 Task: Create a due date automation trigger when advanced on, on the wednesday of the week a card is due add basic assigned only to member @aryan at 11:00 AM.
Action: Mouse moved to (1088, 333)
Screenshot: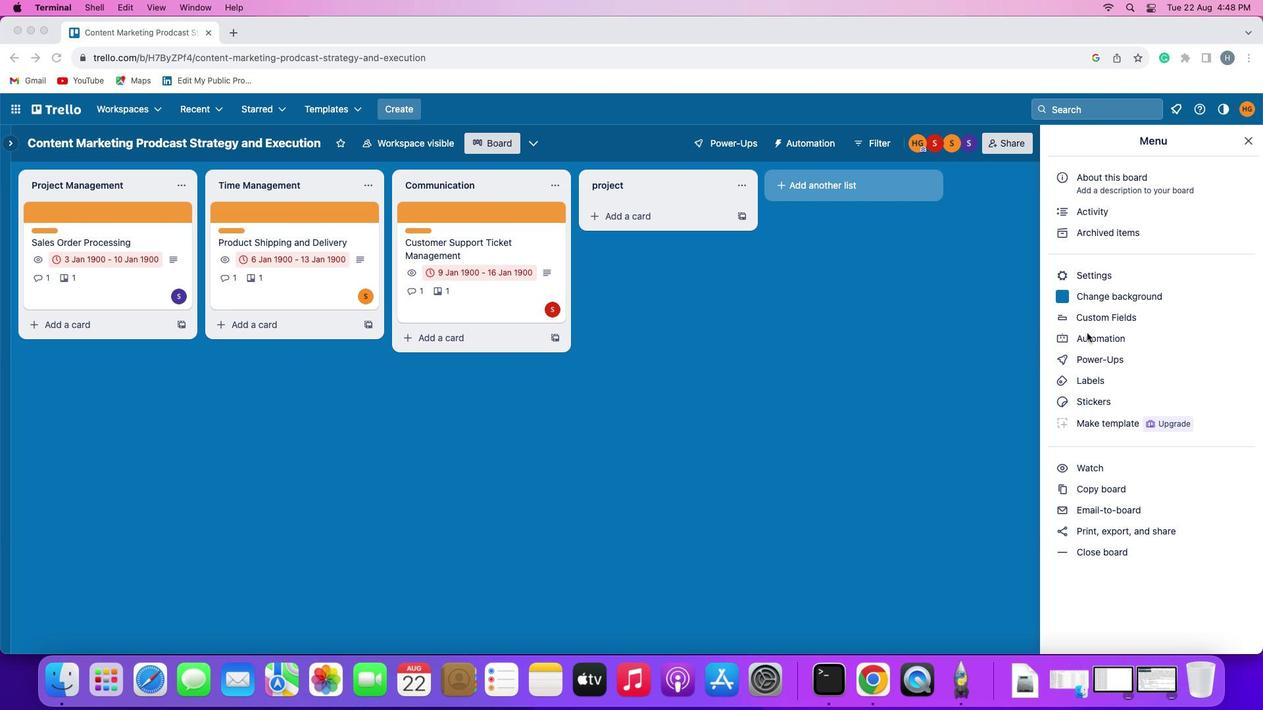 
Action: Mouse pressed left at (1088, 333)
Screenshot: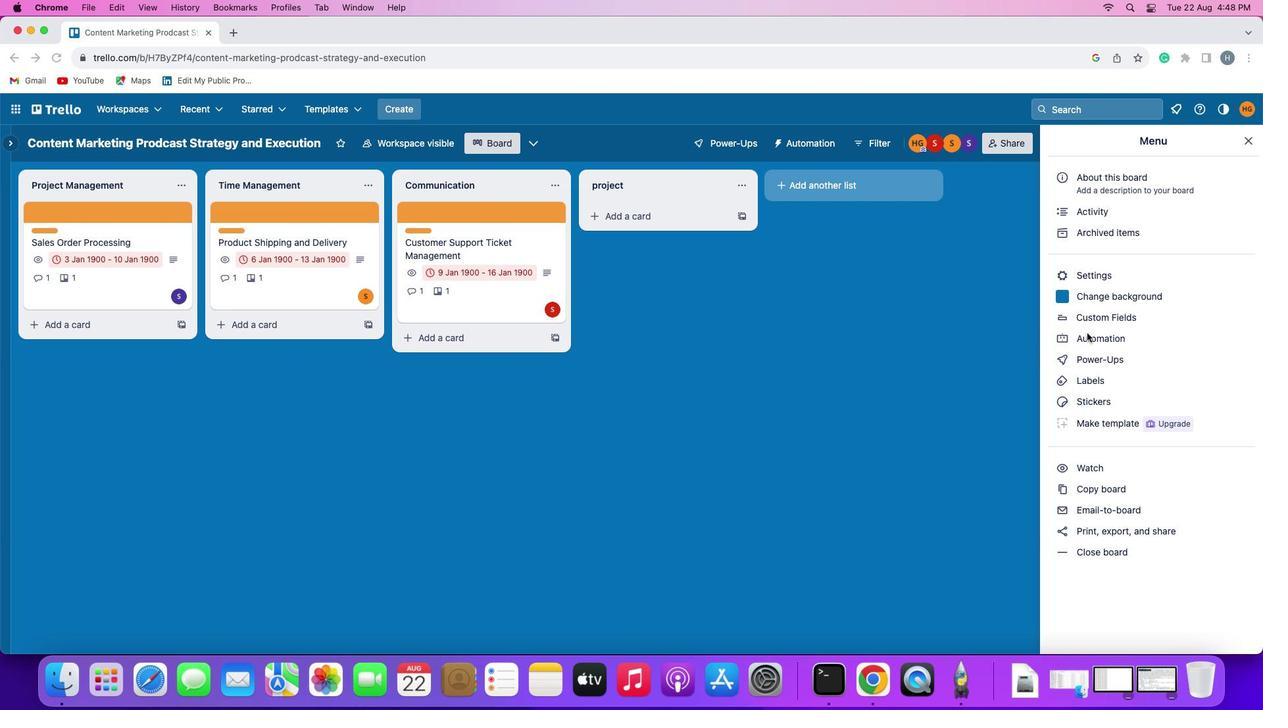 
Action: Mouse pressed left at (1088, 333)
Screenshot: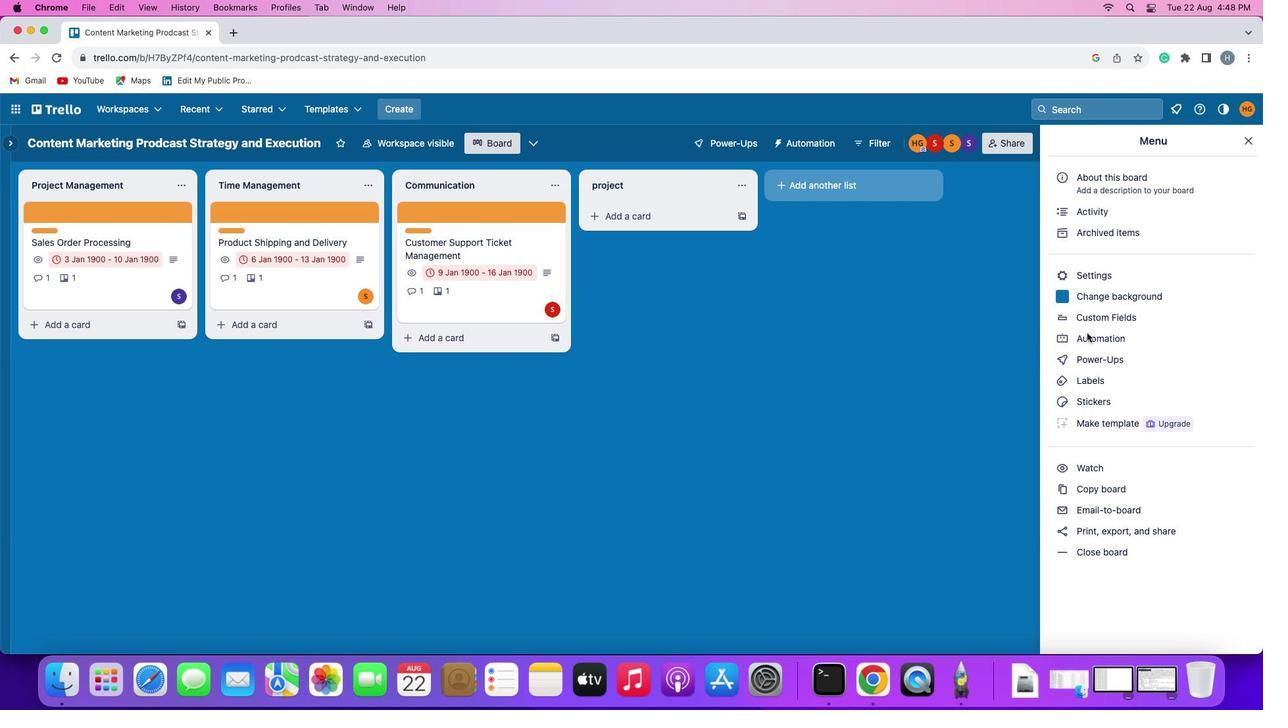 
Action: Mouse moved to (84, 312)
Screenshot: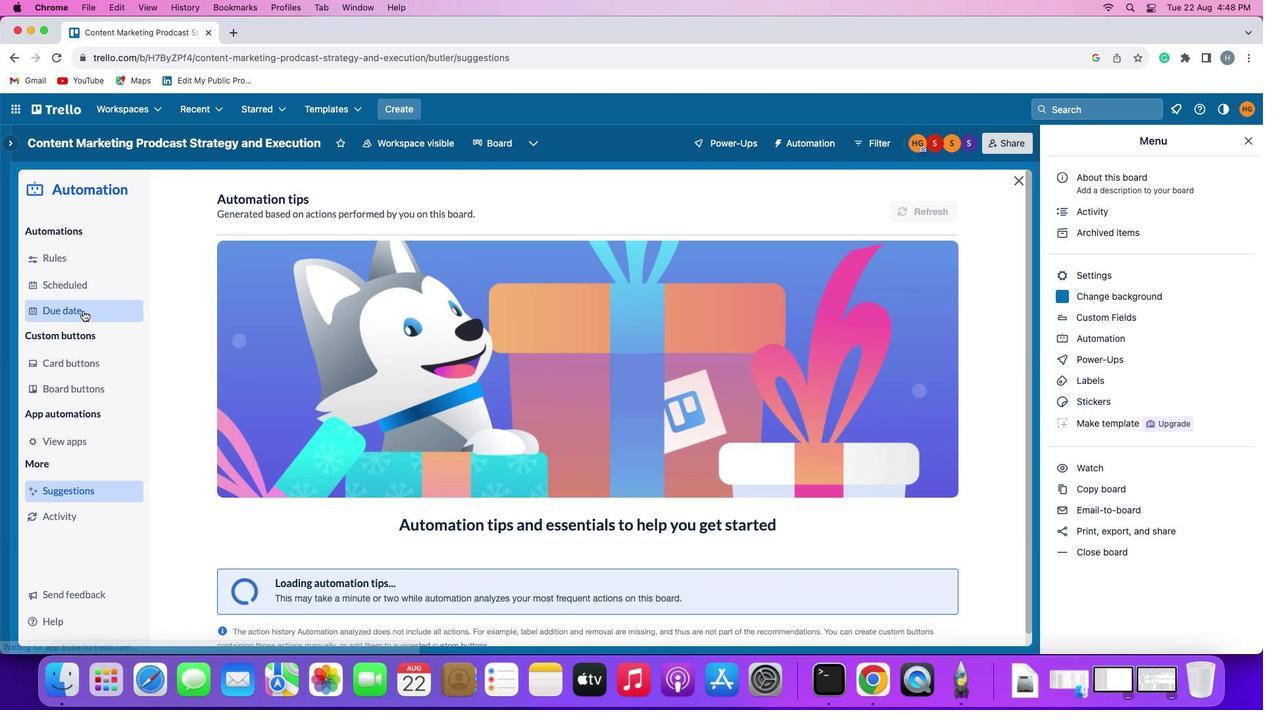 
Action: Mouse pressed left at (84, 312)
Screenshot: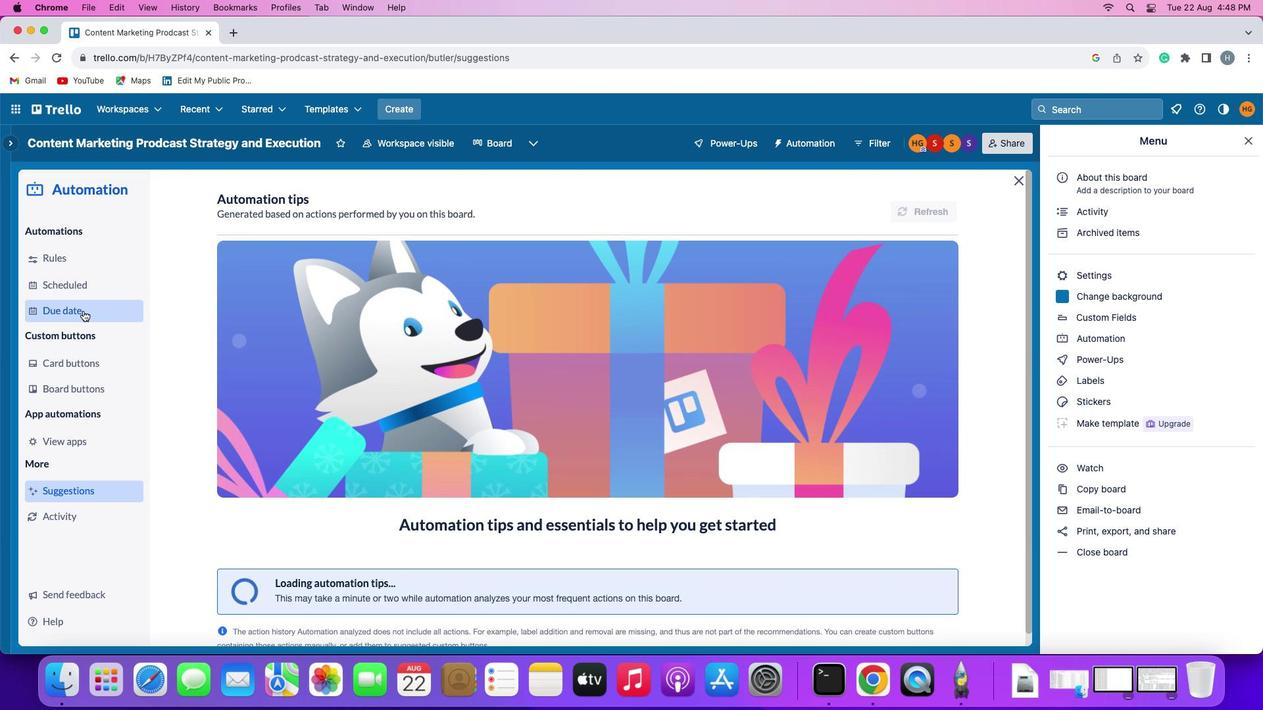 
Action: Mouse moved to (885, 202)
Screenshot: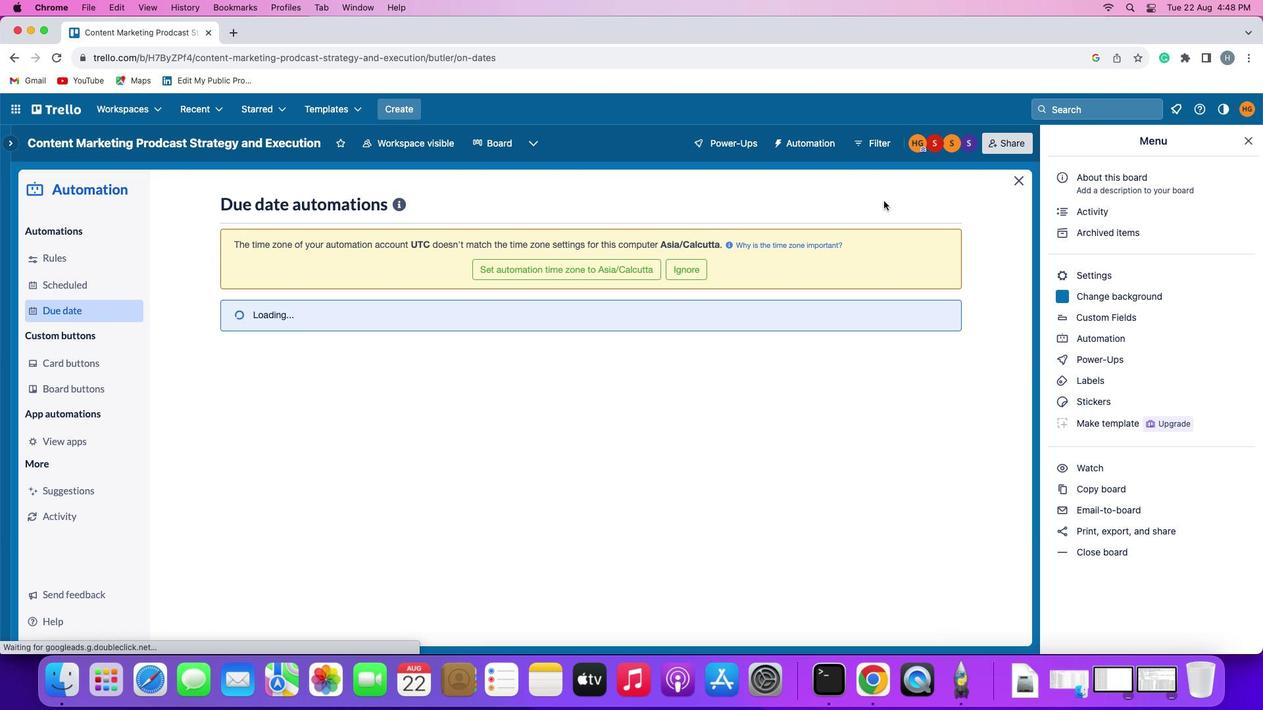 
Action: Mouse pressed left at (885, 202)
Screenshot: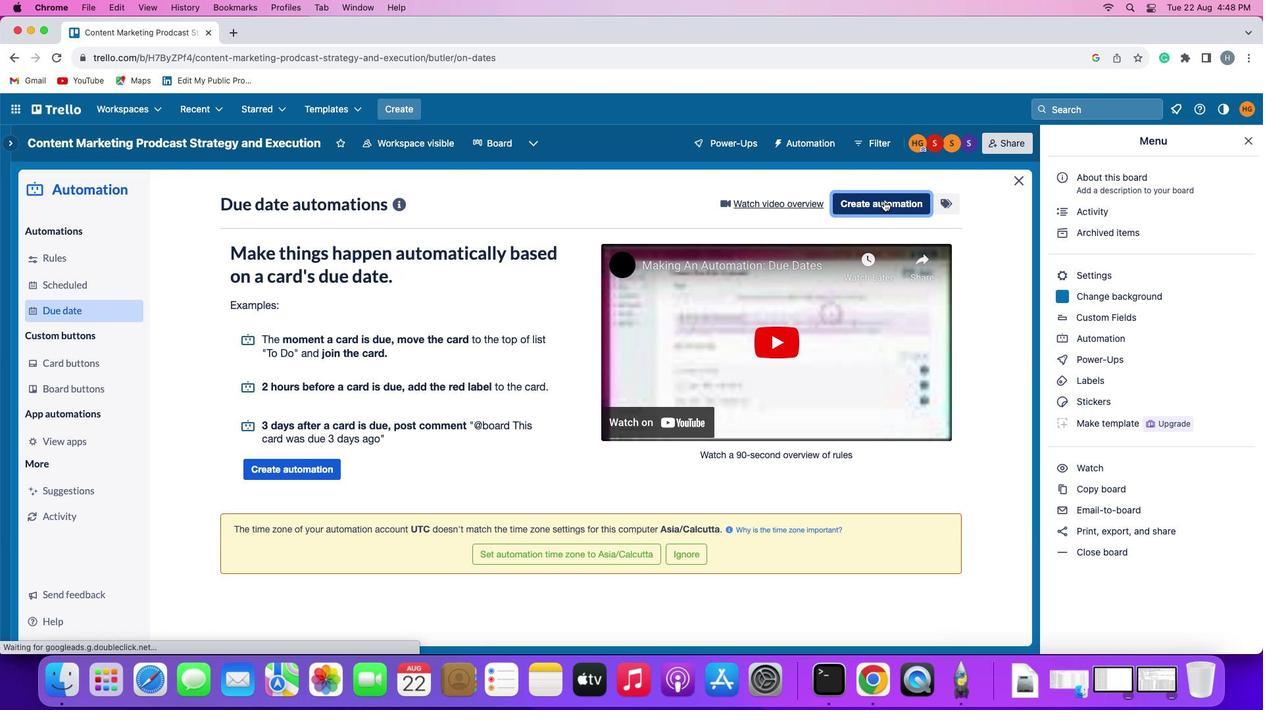 
Action: Mouse moved to (244, 330)
Screenshot: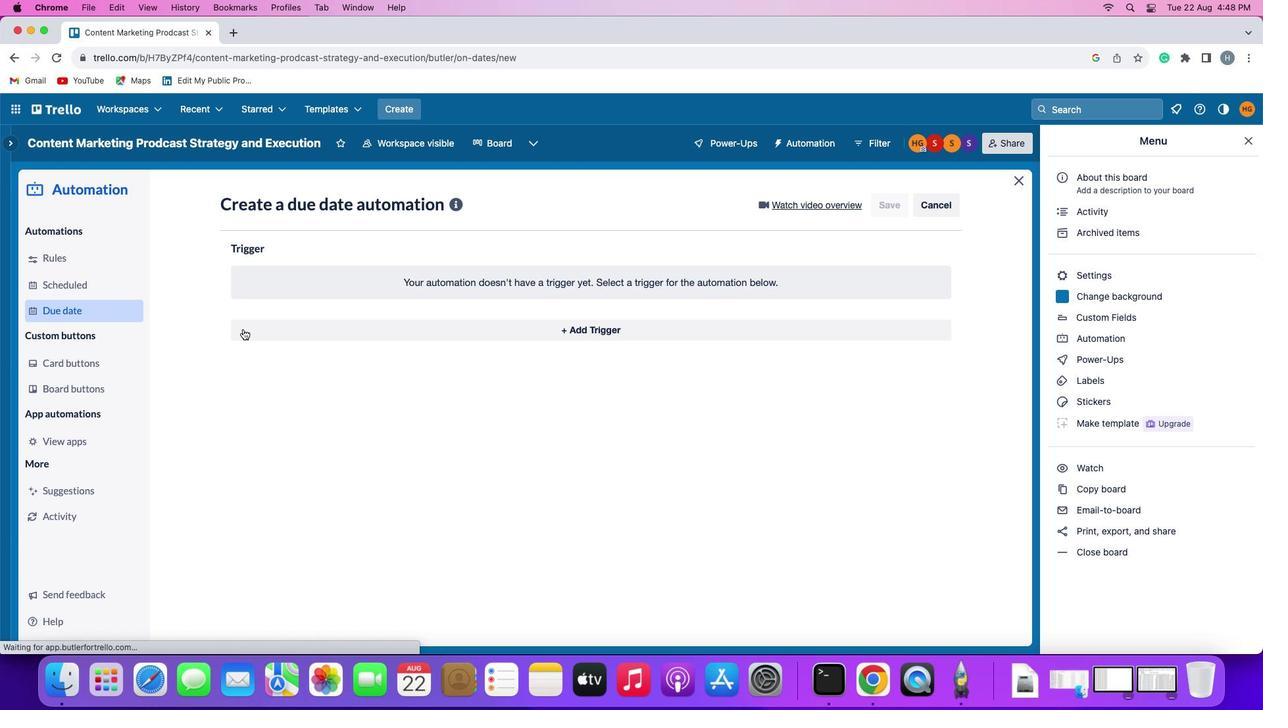
Action: Mouse pressed left at (244, 330)
Screenshot: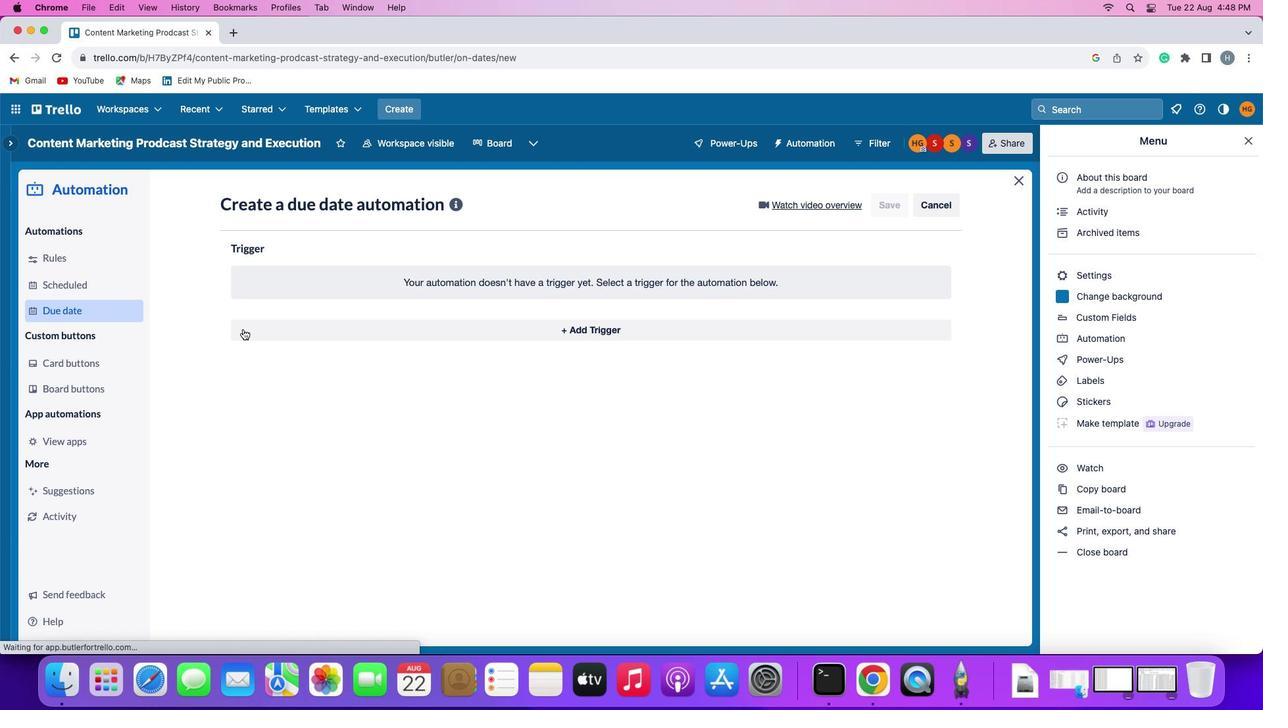 
Action: Mouse moved to (281, 568)
Screenshot: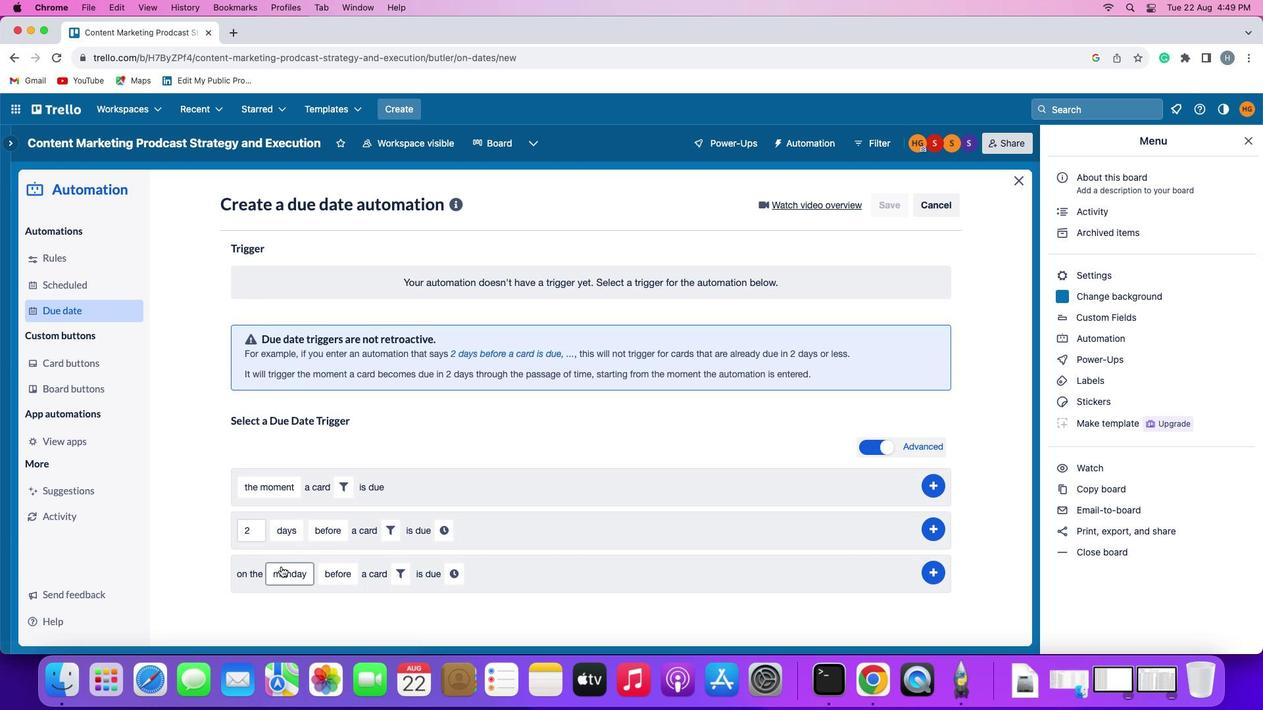 
Action: Mouse pressed left at (281, 568)
Screenshot: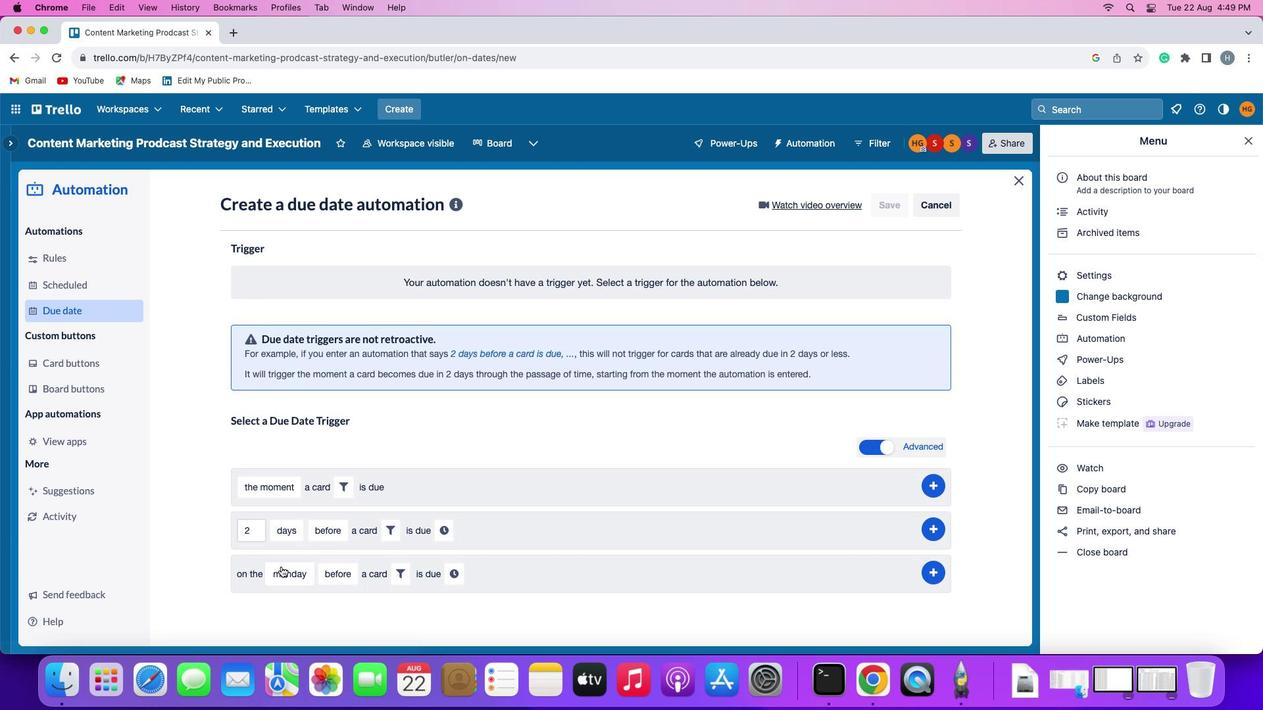 
Action: Mouse moved to (315, 452)
Screenshot: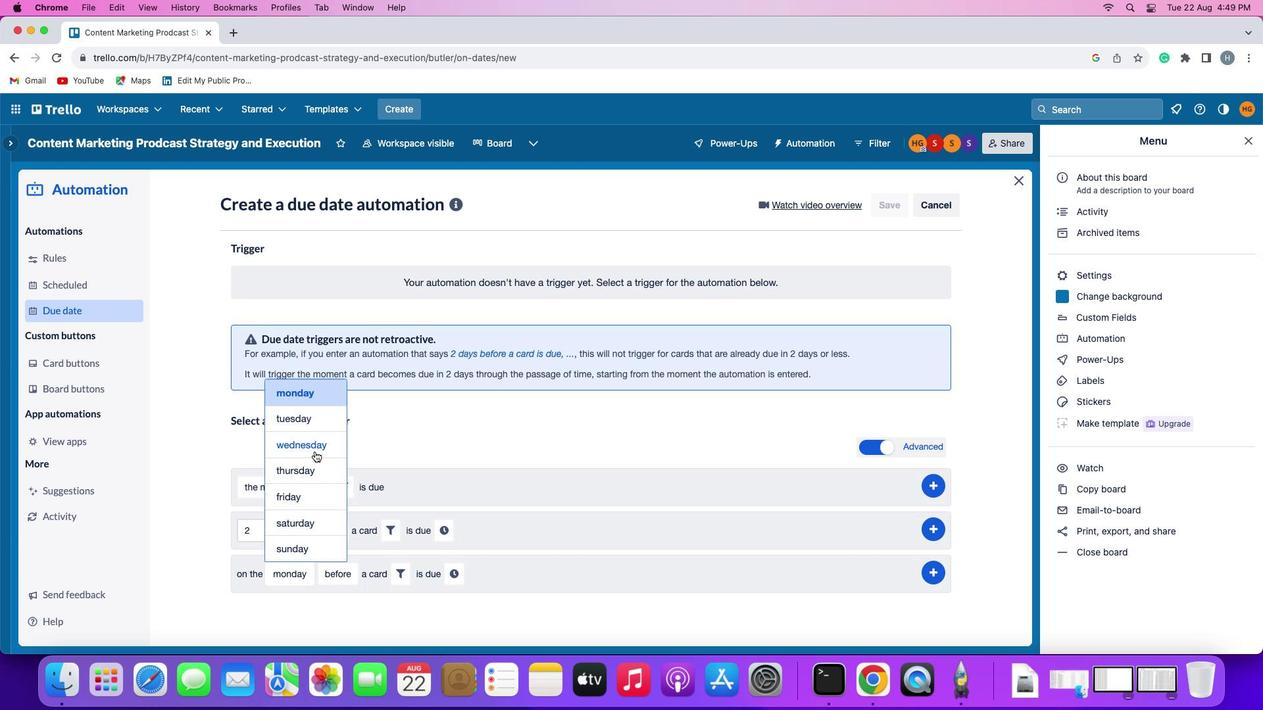 
Action: Mouse pressed left at (315, 452)
Screenshot: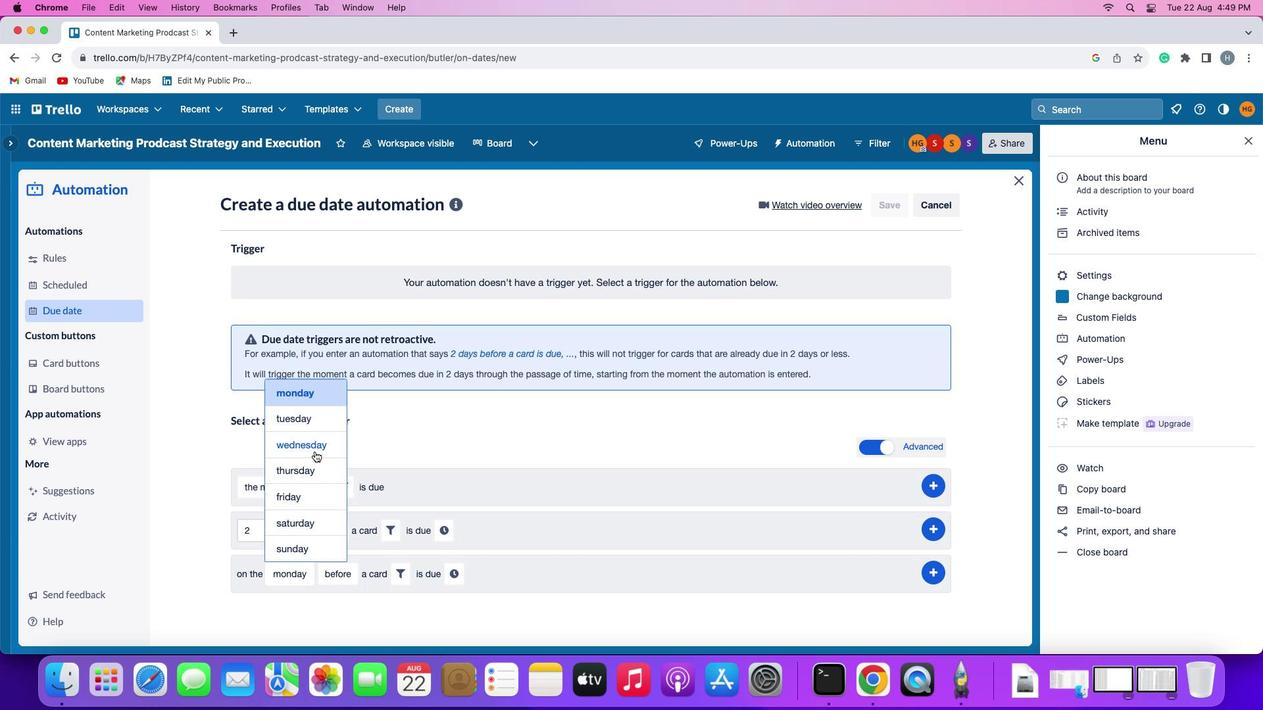 
Action: Mouse moved to (344, 582)
Screenshot: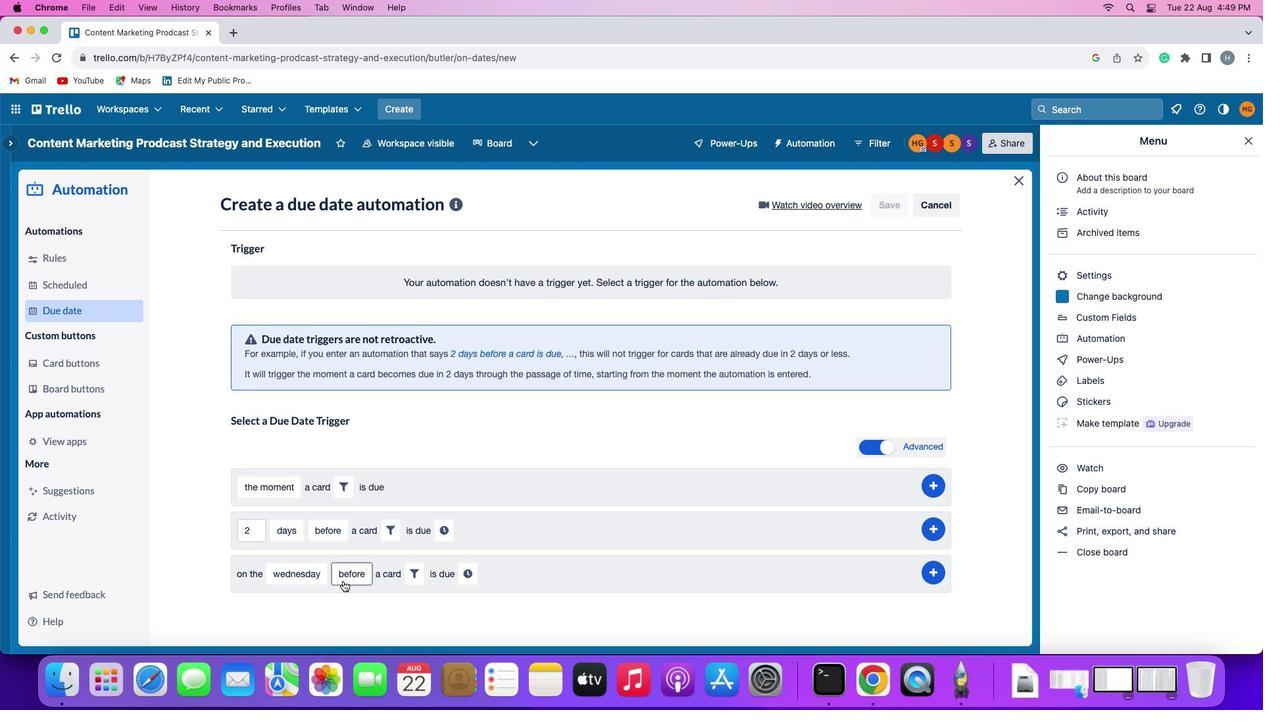 
Action: Mouse pressed left at (344, 582)
Screenshot: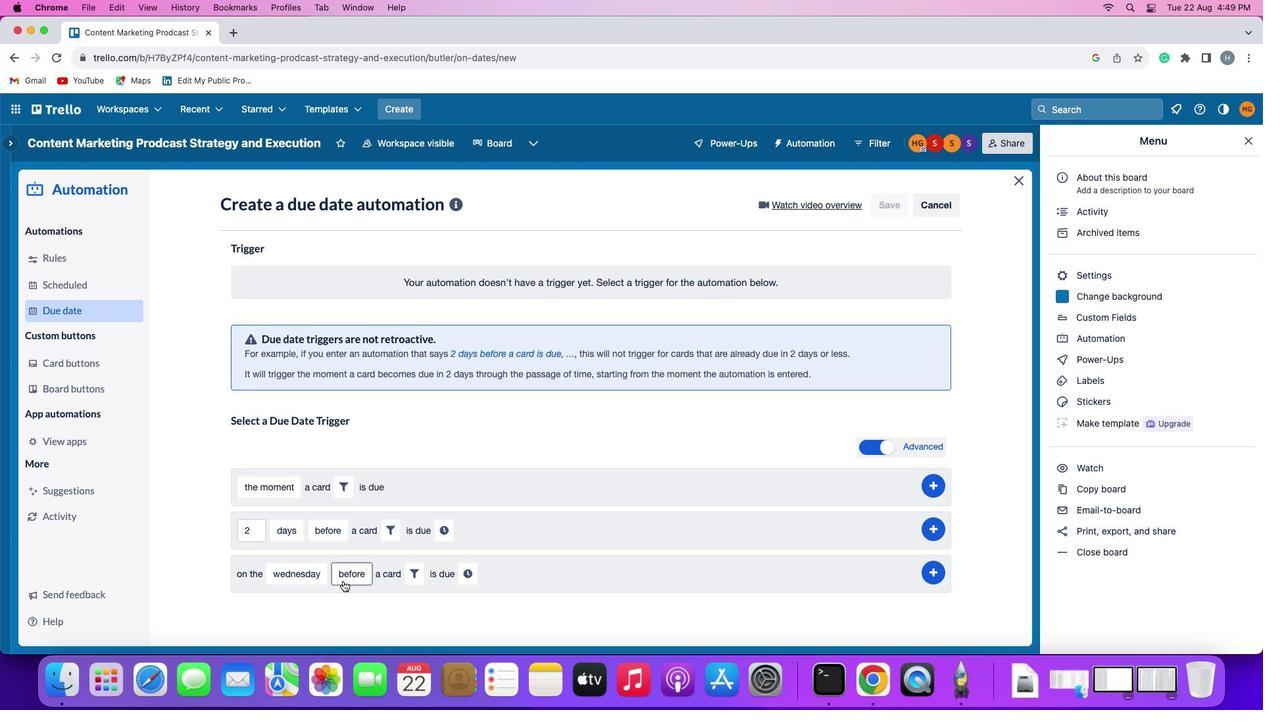 
Action: Mouse moved to (373, 523)
Screenshot: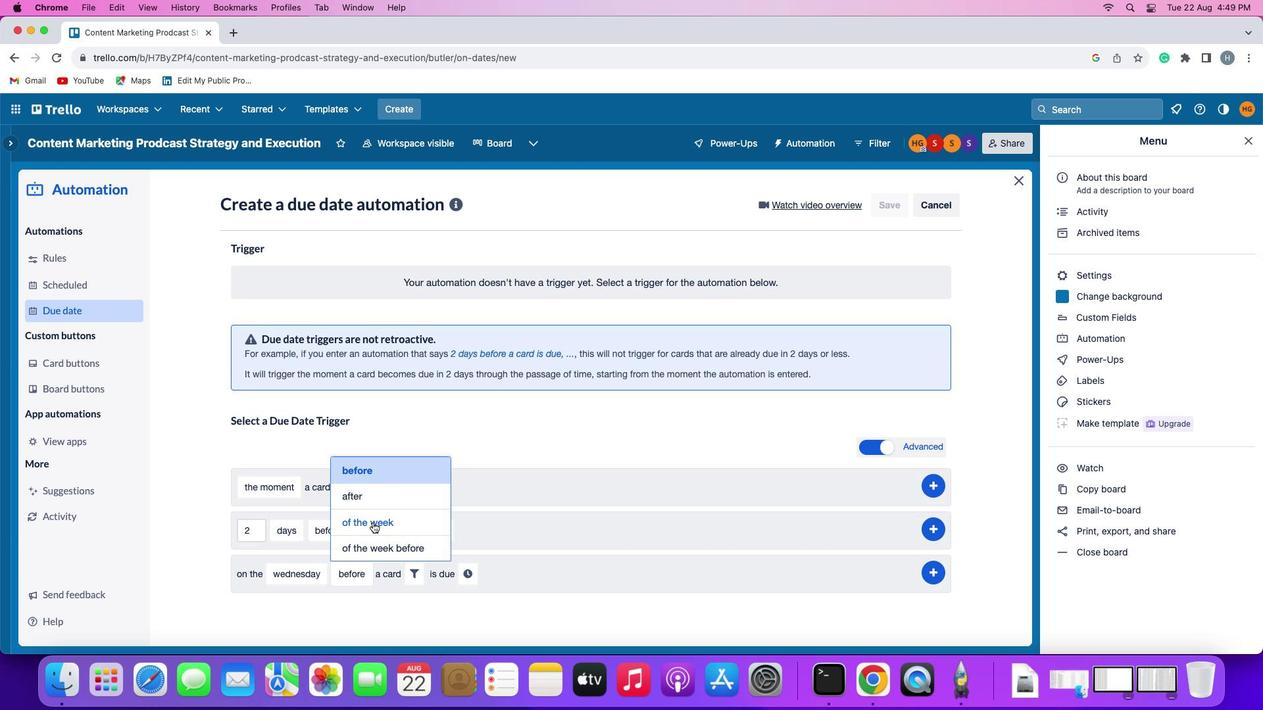 
Action: Mouse pressed left at (373, 523)
Screenshot: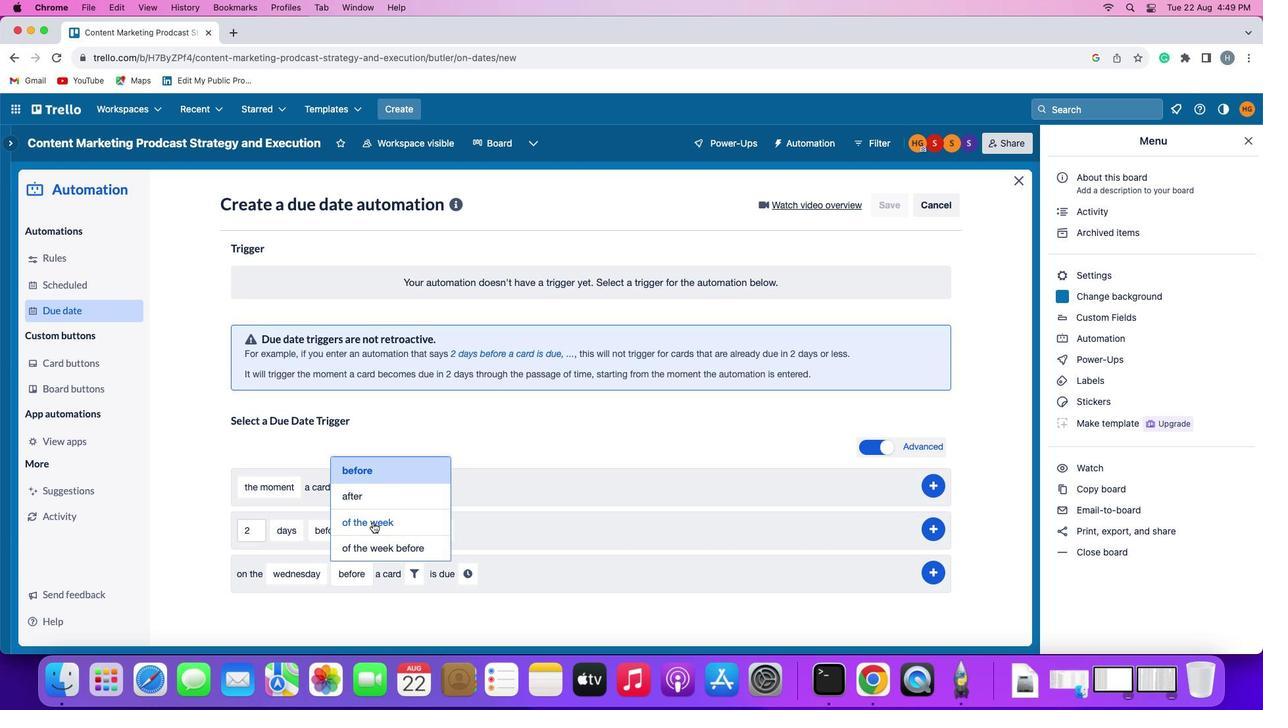 
Action: Mouse moved to (434, 575)
Screenshot: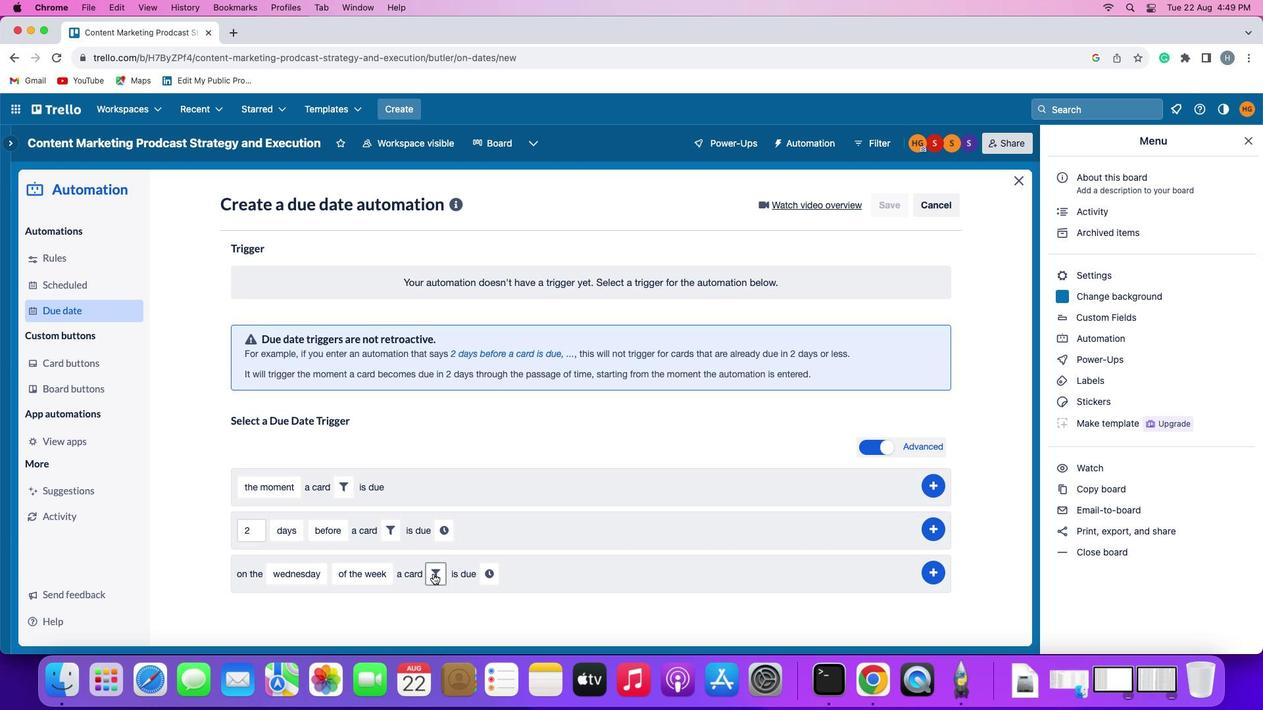 
Action: Mouse pressed left at (434, 575)
Screenshot: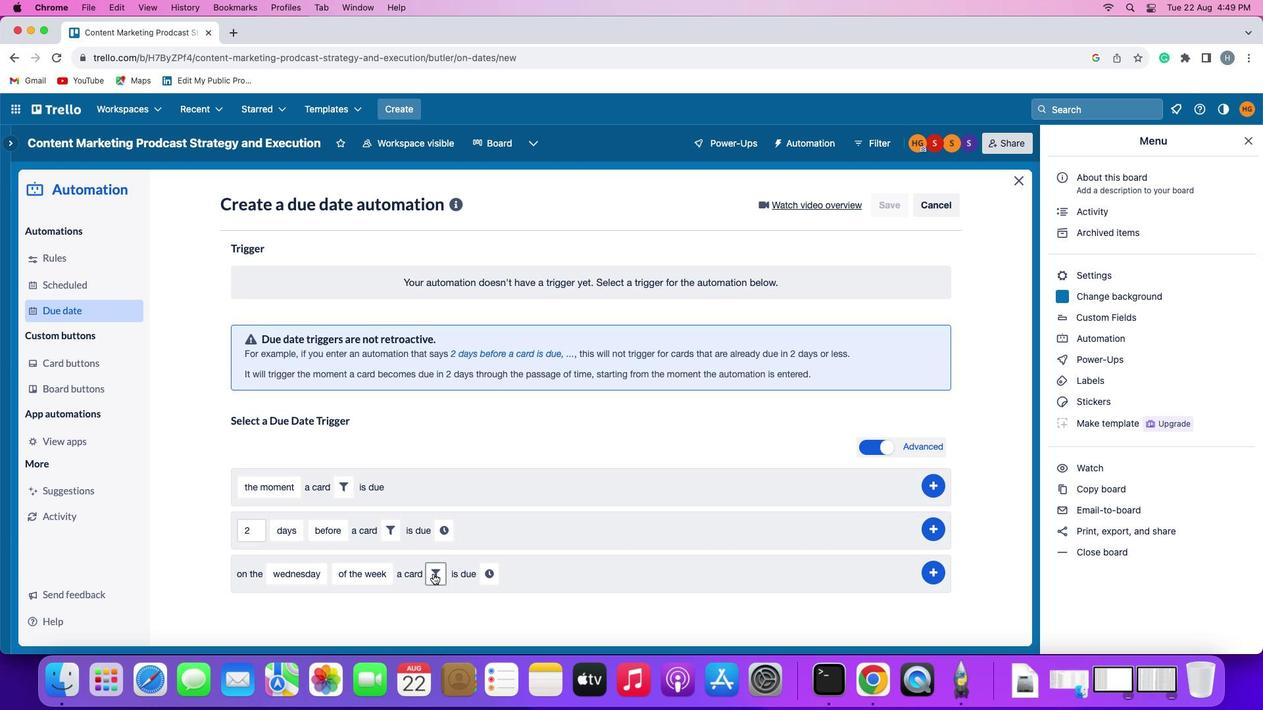 
Action: Mouse moved to (402, 605)
Screenshot: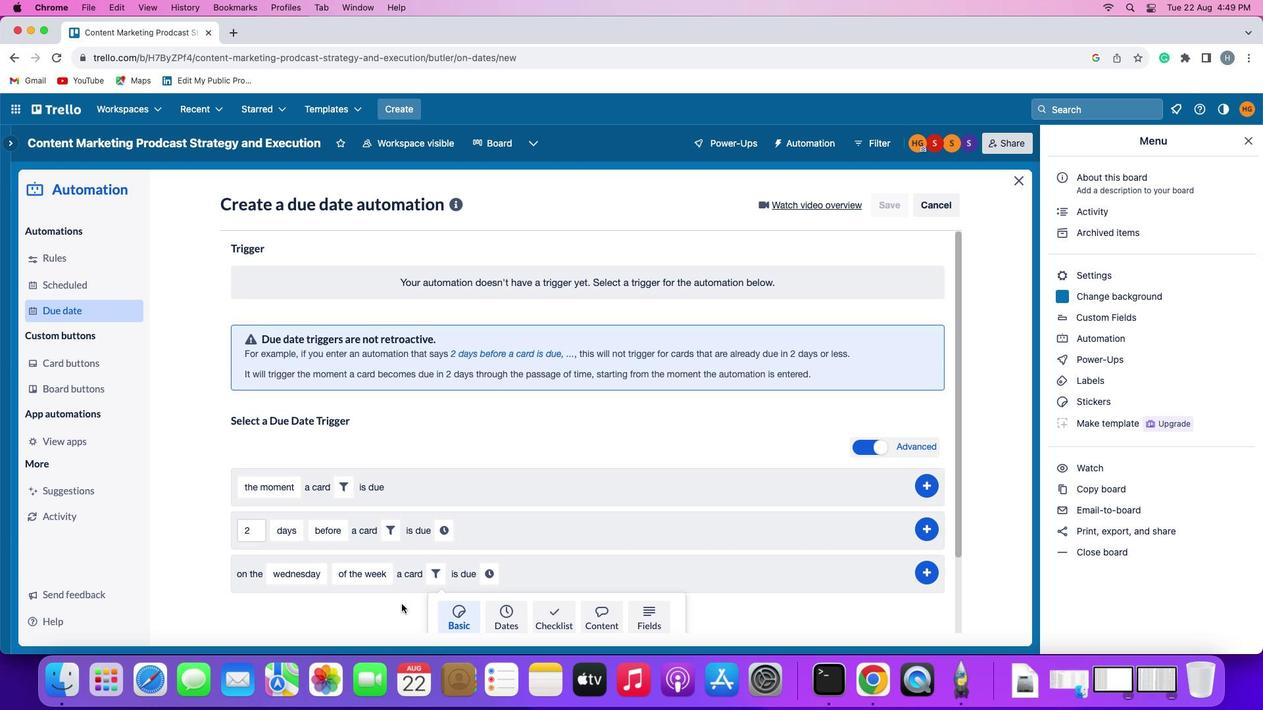 
Action: Mouse scrolled (402, 605) with delta (0, 0)
Screenshot: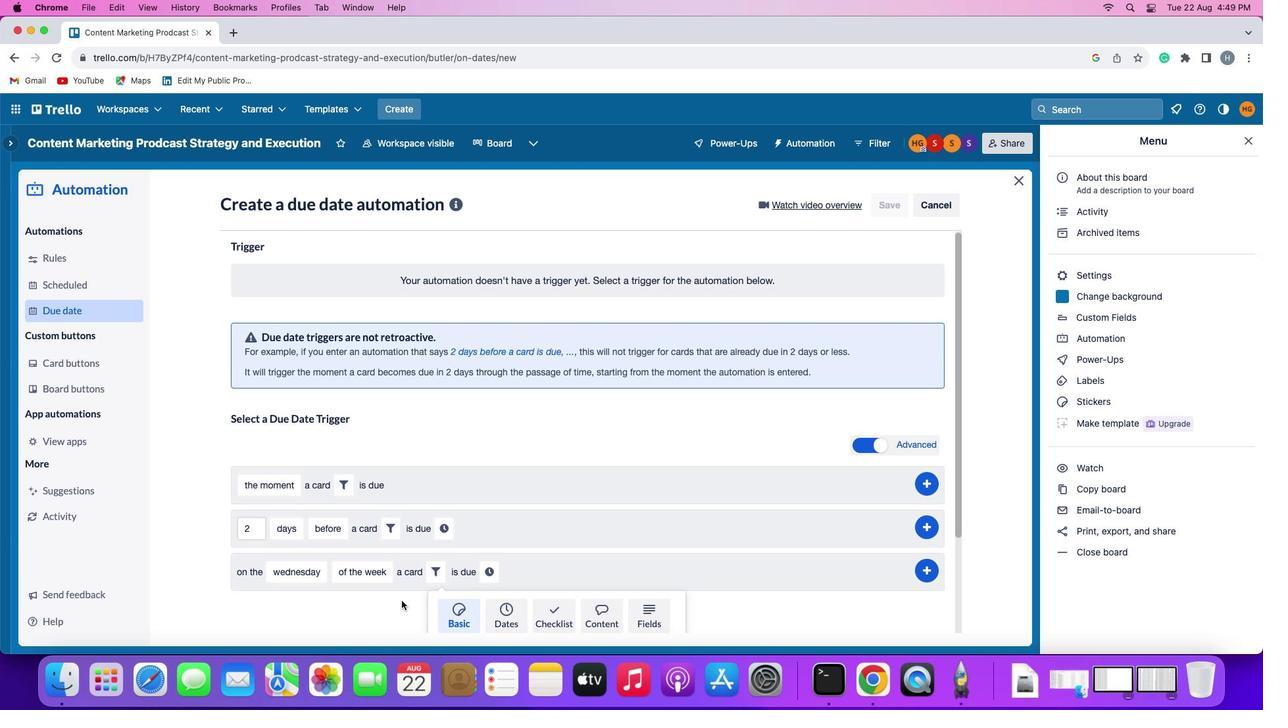 
Action: Mouse scrolled (402, 605) with delta (0, 0)
Screenshot: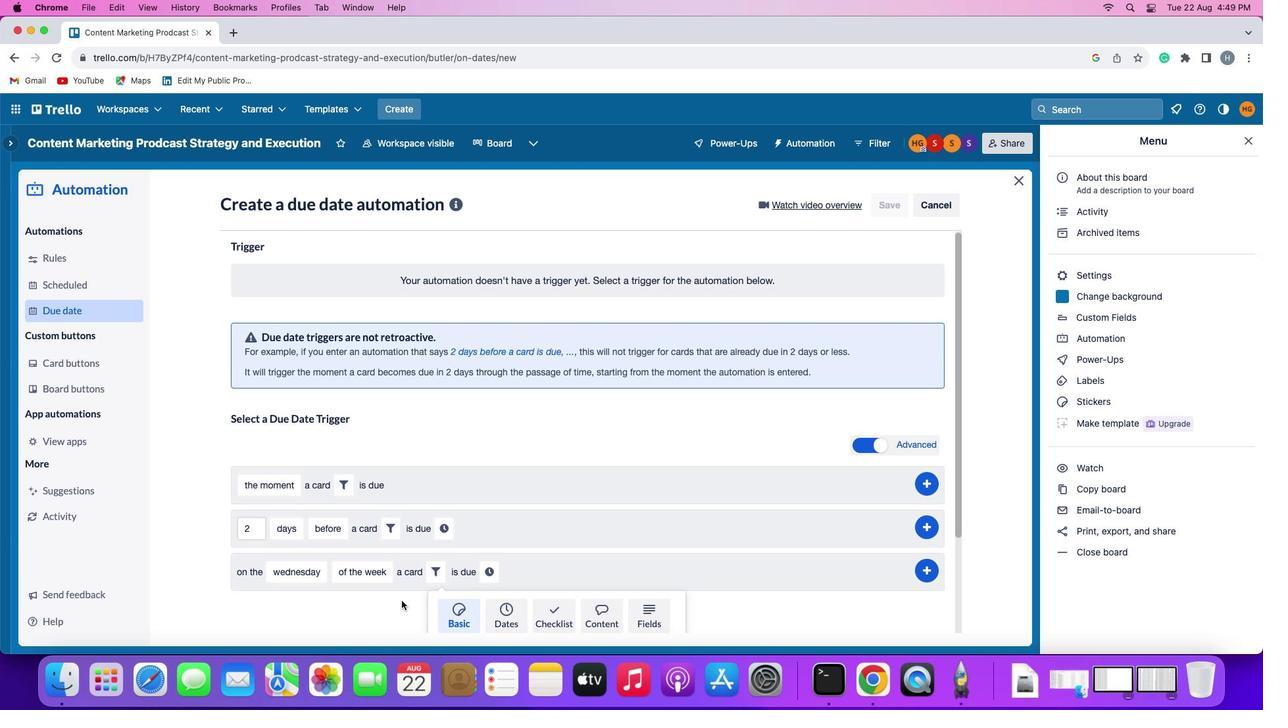 
Action: Mouse scrolled (402, 605) with delta (0, -1)
Screenshot: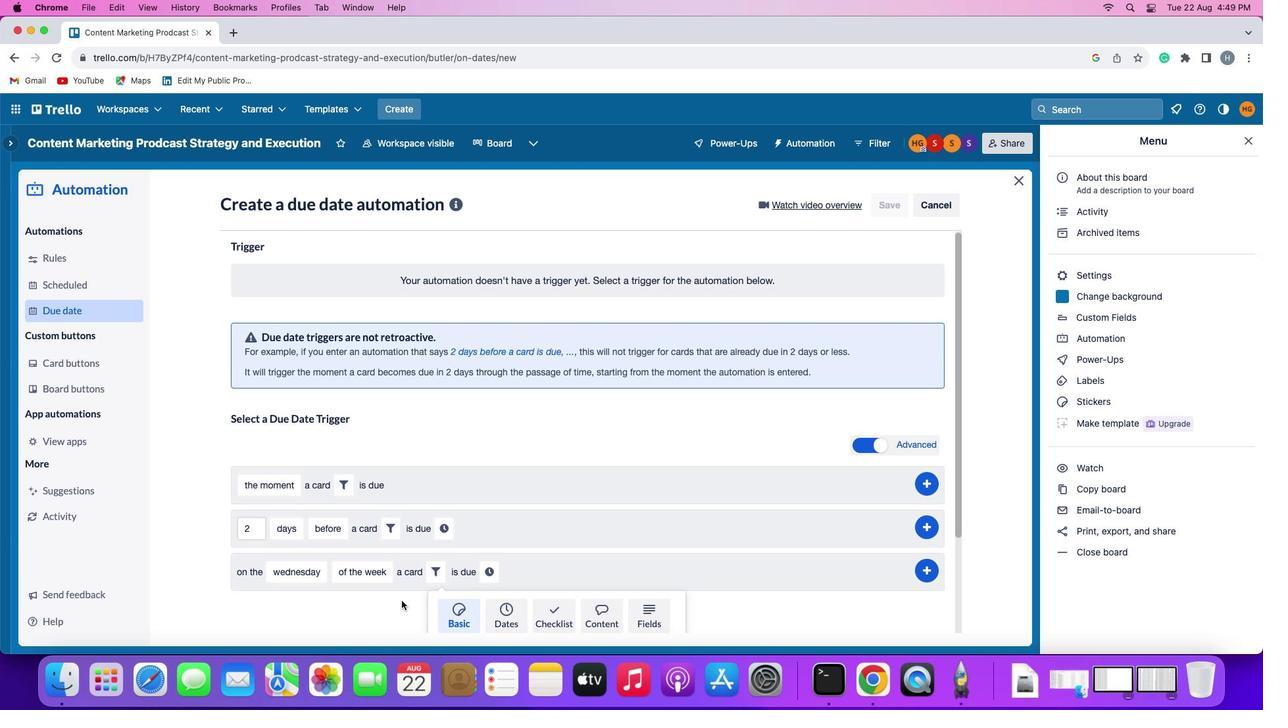 
Action: Mouse scrolled (402, 605) with delta (0, -1)
Screenshot: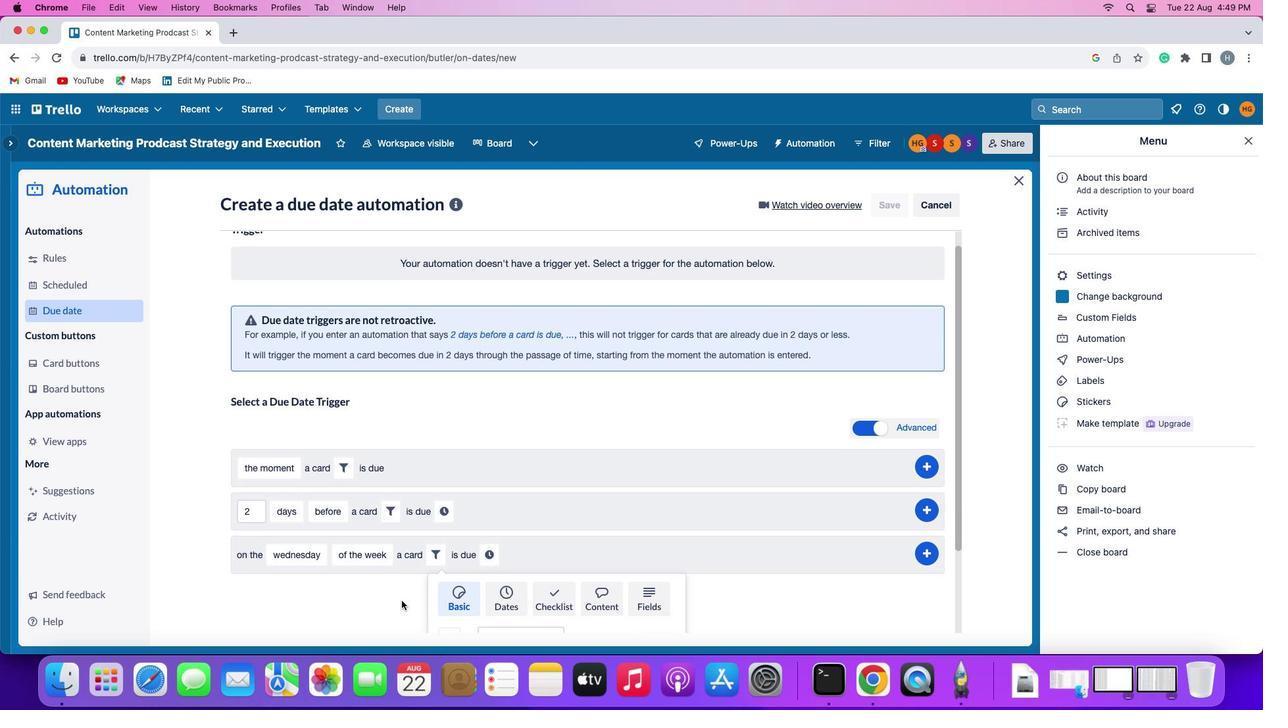 
Action: Mouse moved to (402, 601)
Screenshot: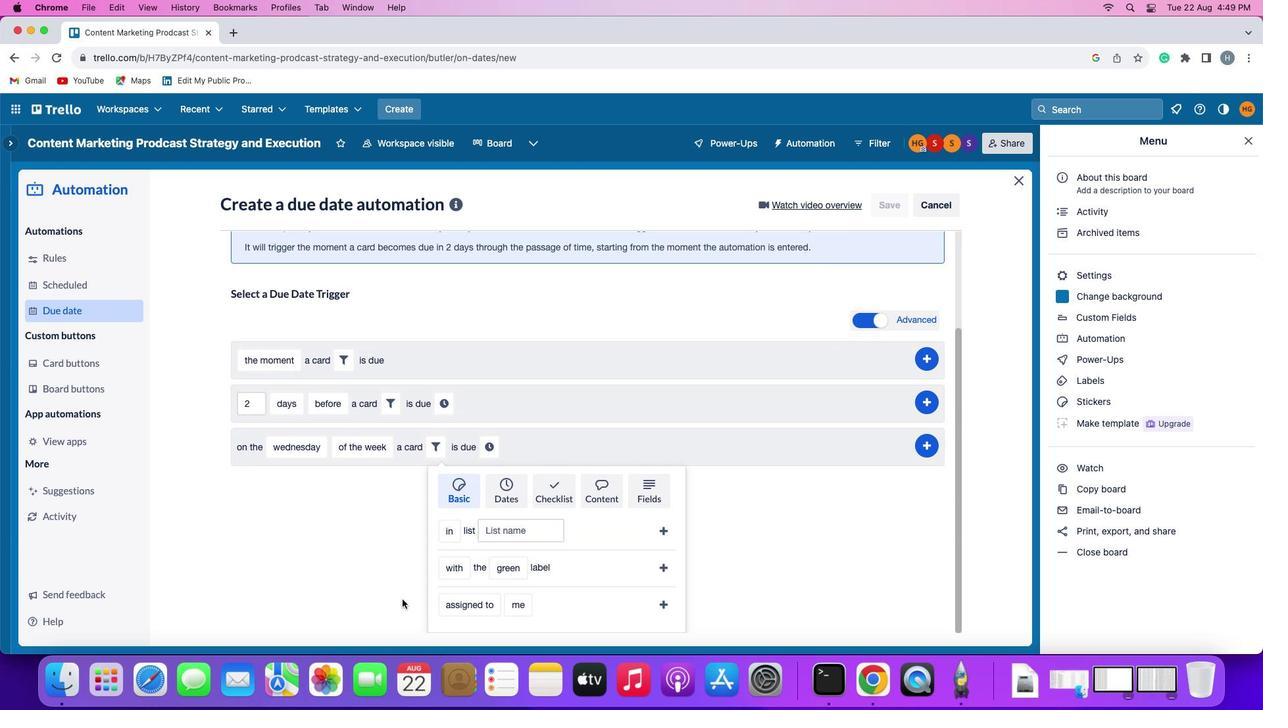 
Action: Mouse scrolled (402, 601) with delta (0, 0)
Screenshot: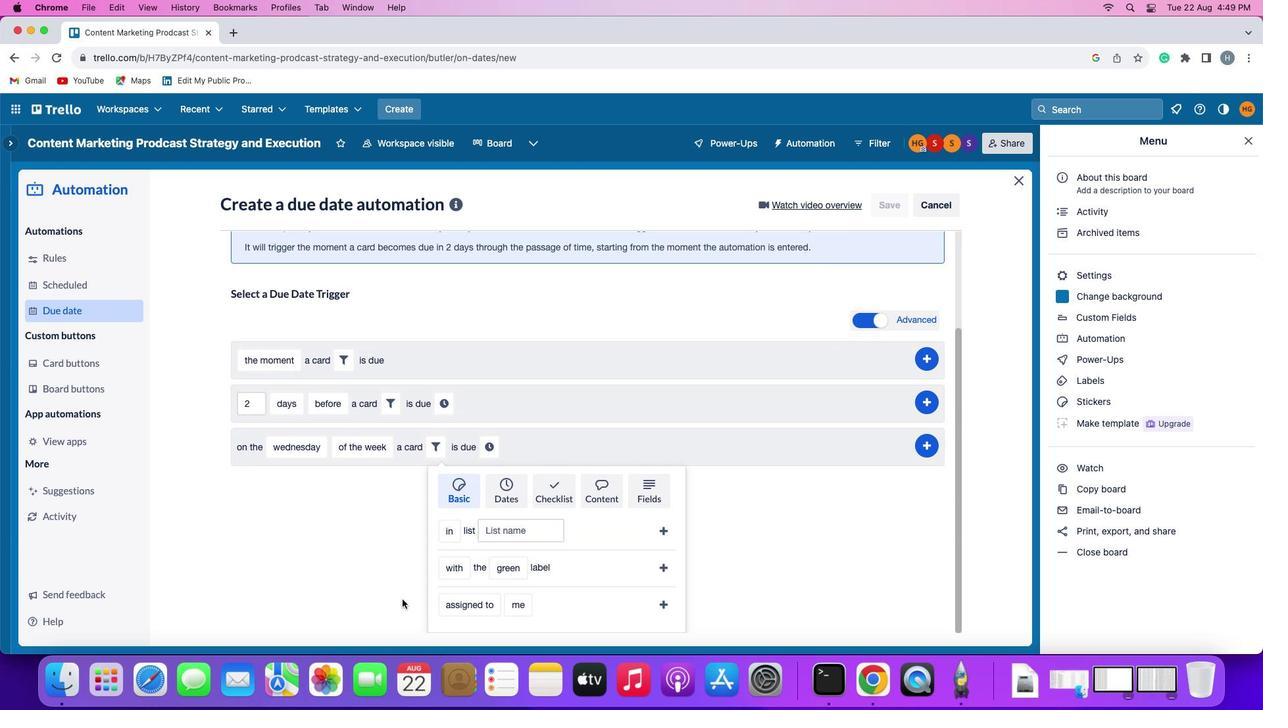 
Action: Mouse scrolled (402, 601) with delta (0, 0)
Screenshot: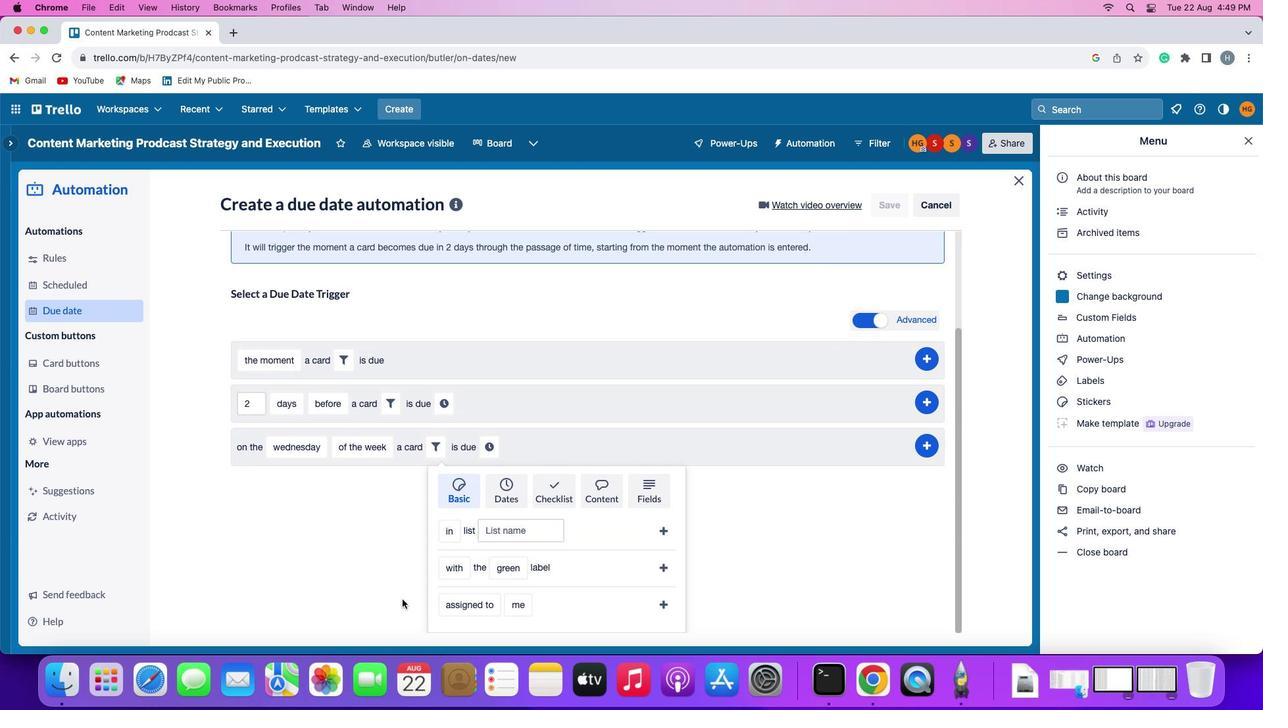 
Action: Mouse scrolled (402, 601) with delta (0, -1)
Screenshot: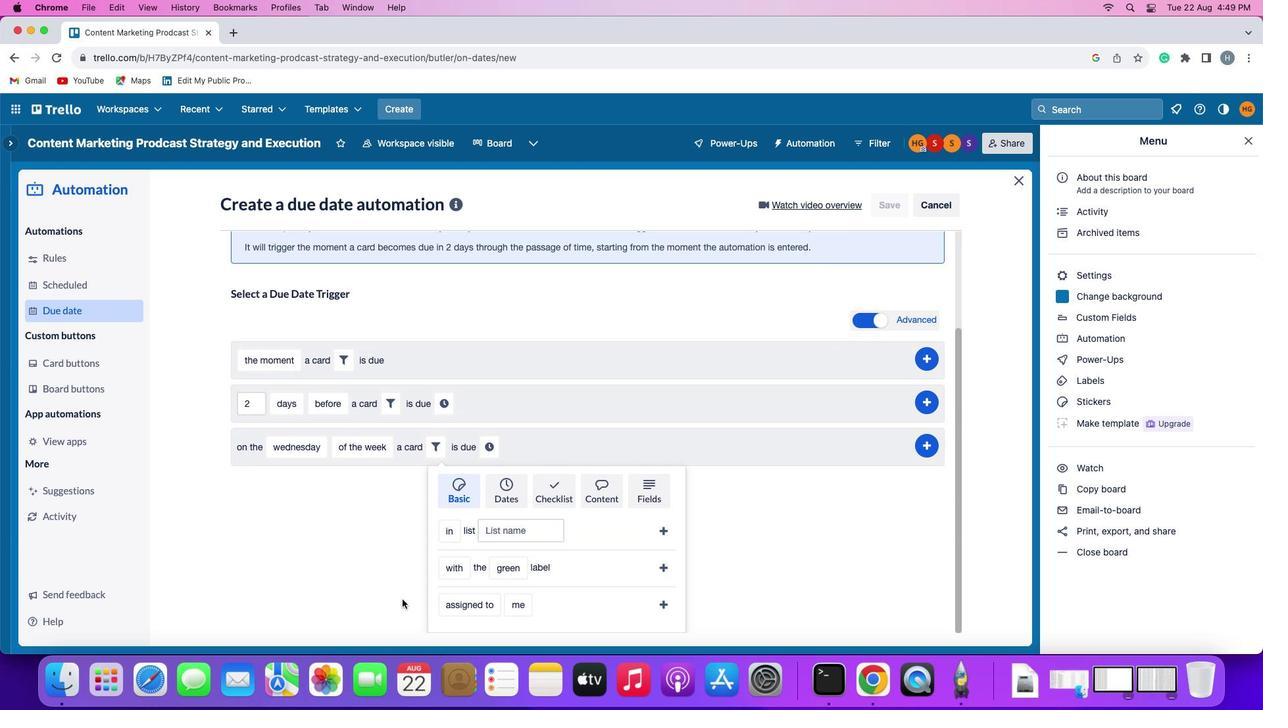 
Action: Mouse scrolled (402, 601) with delta (0, -1)
Screenshot: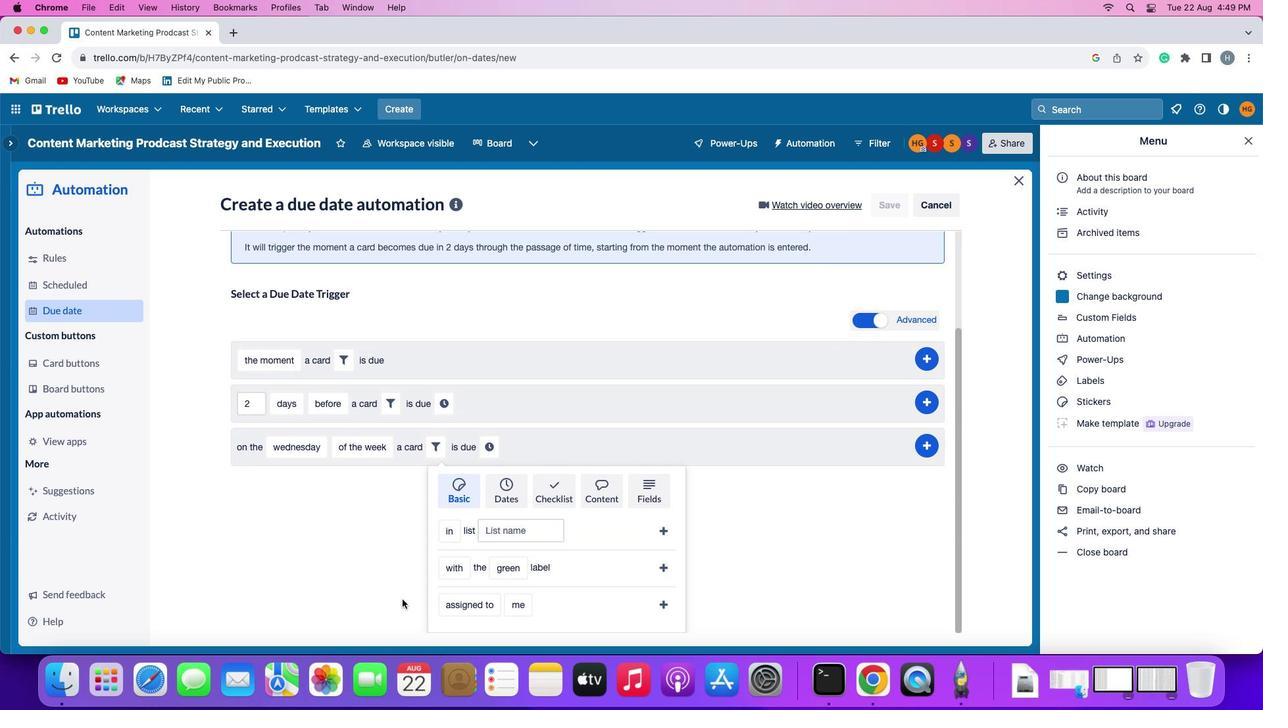 
Action: Mouse scrolled (402, 601) with delta (0, -2)
Screenshot: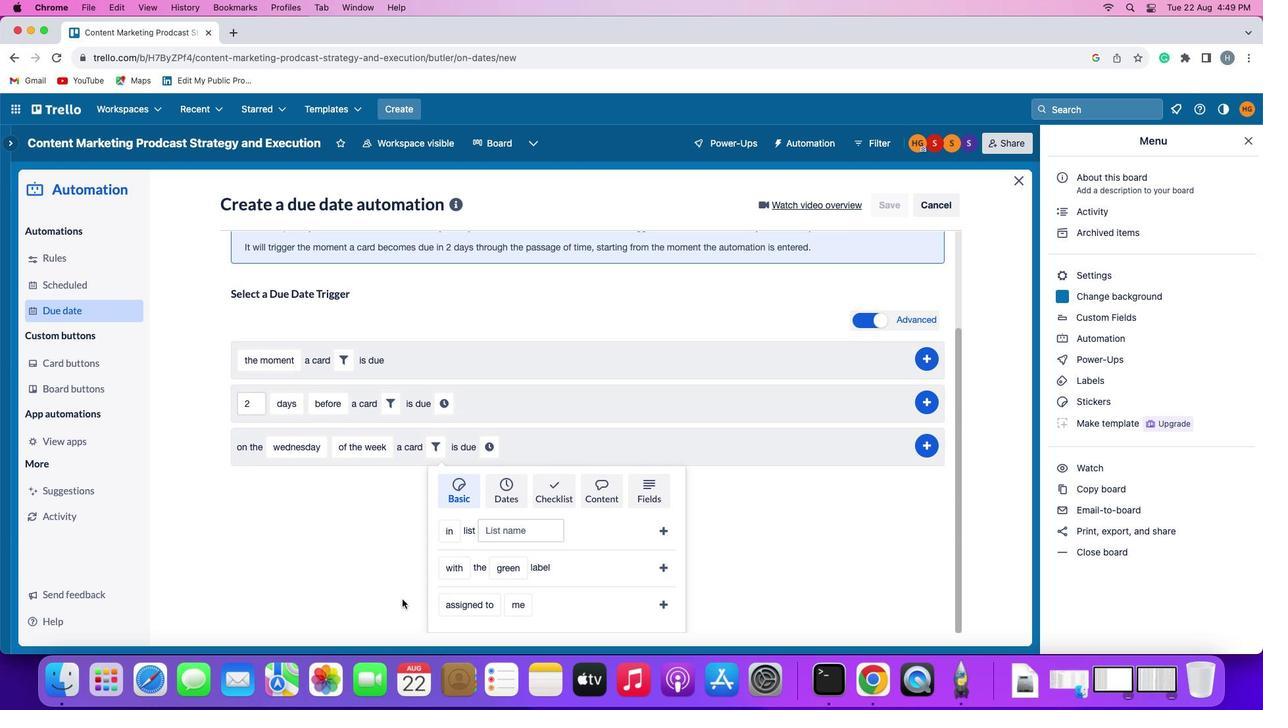 
Action: Mouse moved to (456, 603)
Screenshot: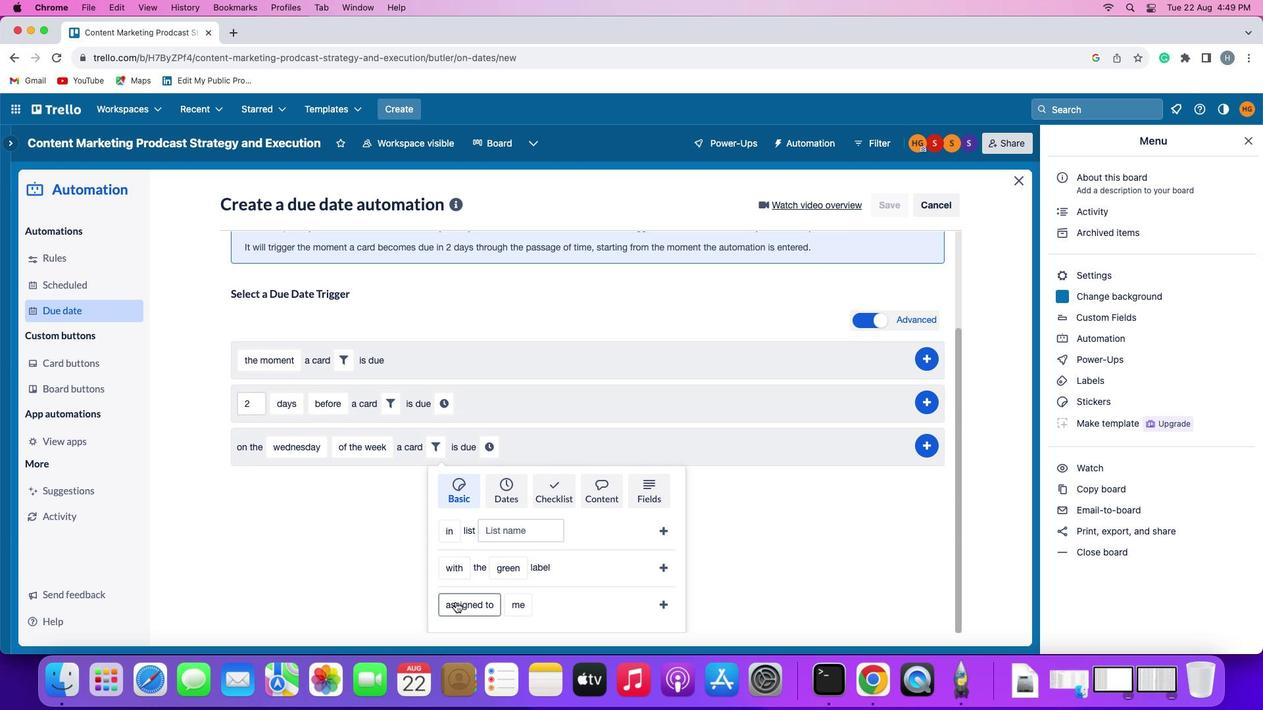
Action: Mouse pressed left at (456, 603)
Screenshot: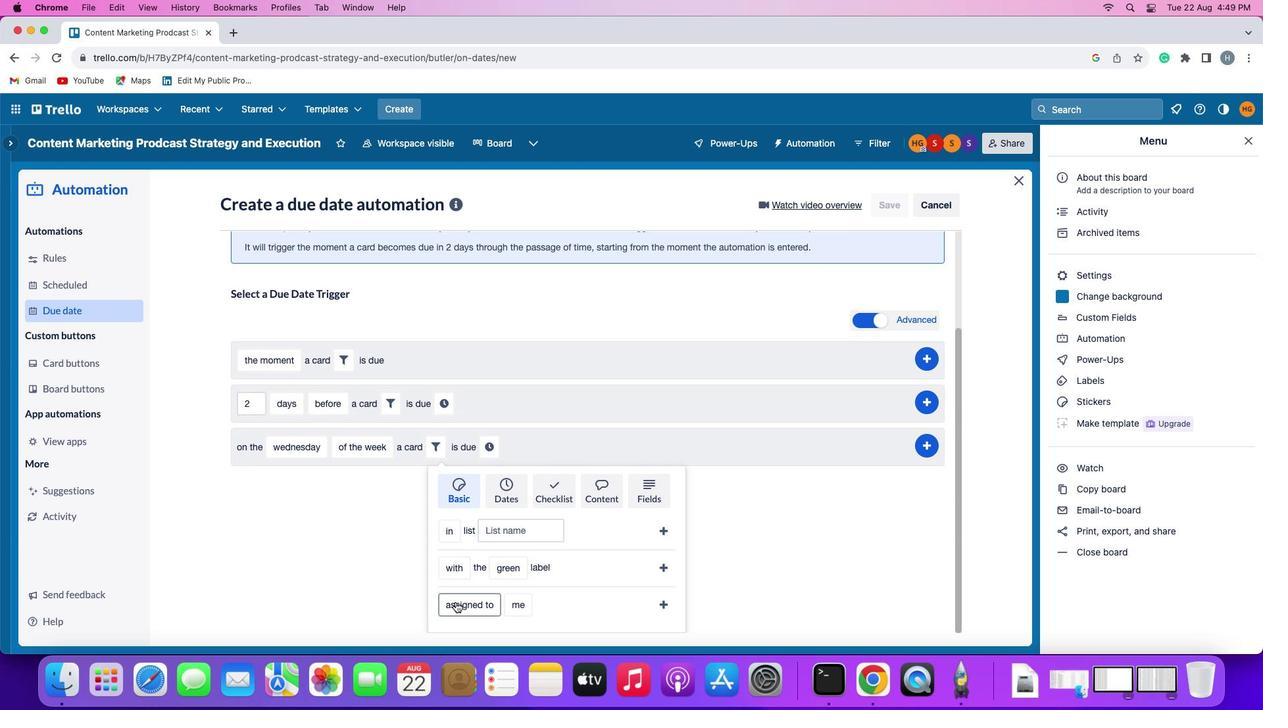 
Action: Mouse moved to (478, 552)
Screenshot: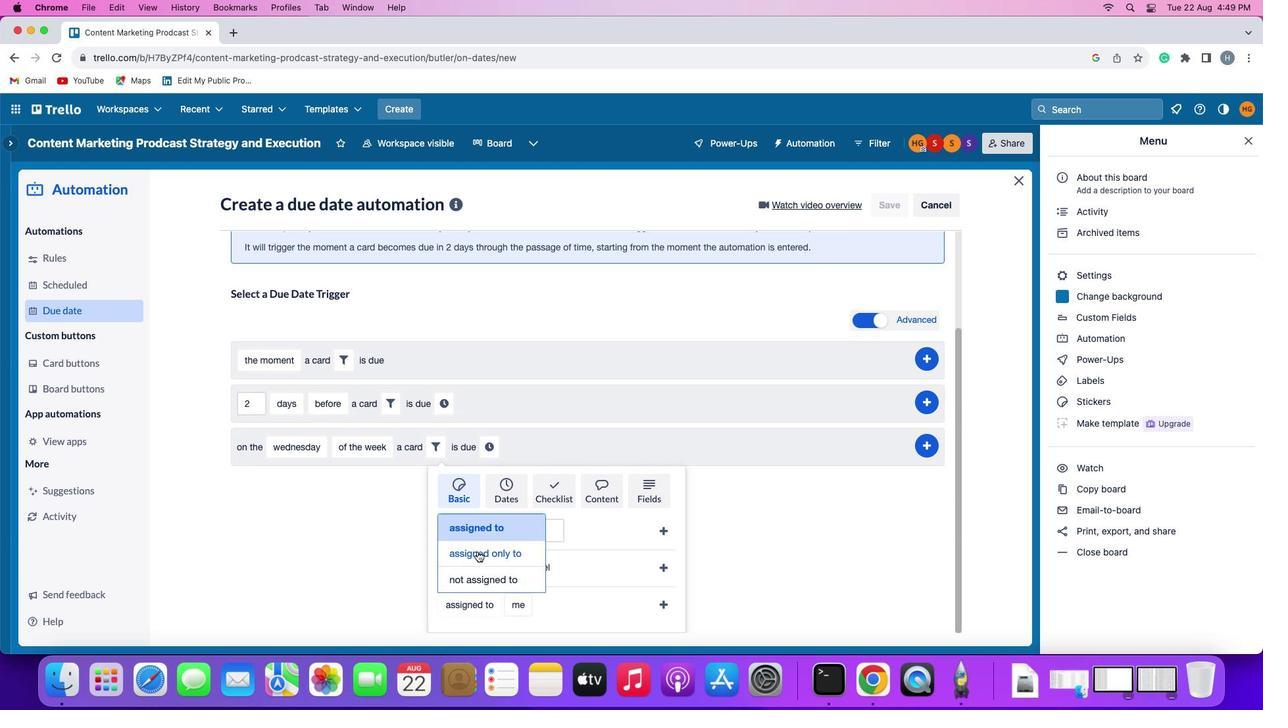 
Action: Mouse pressed left at (478, 552)
Screenshot: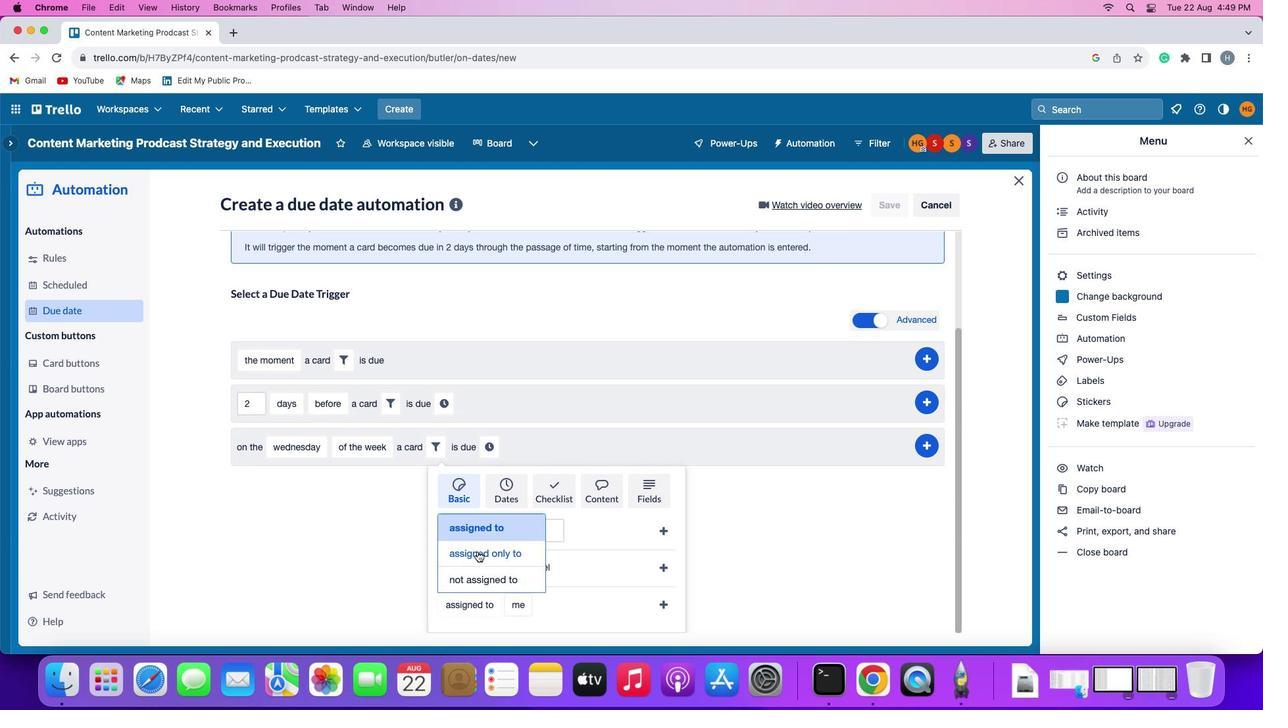 
Action: Mouse moved to (550, 598)
Screenshot: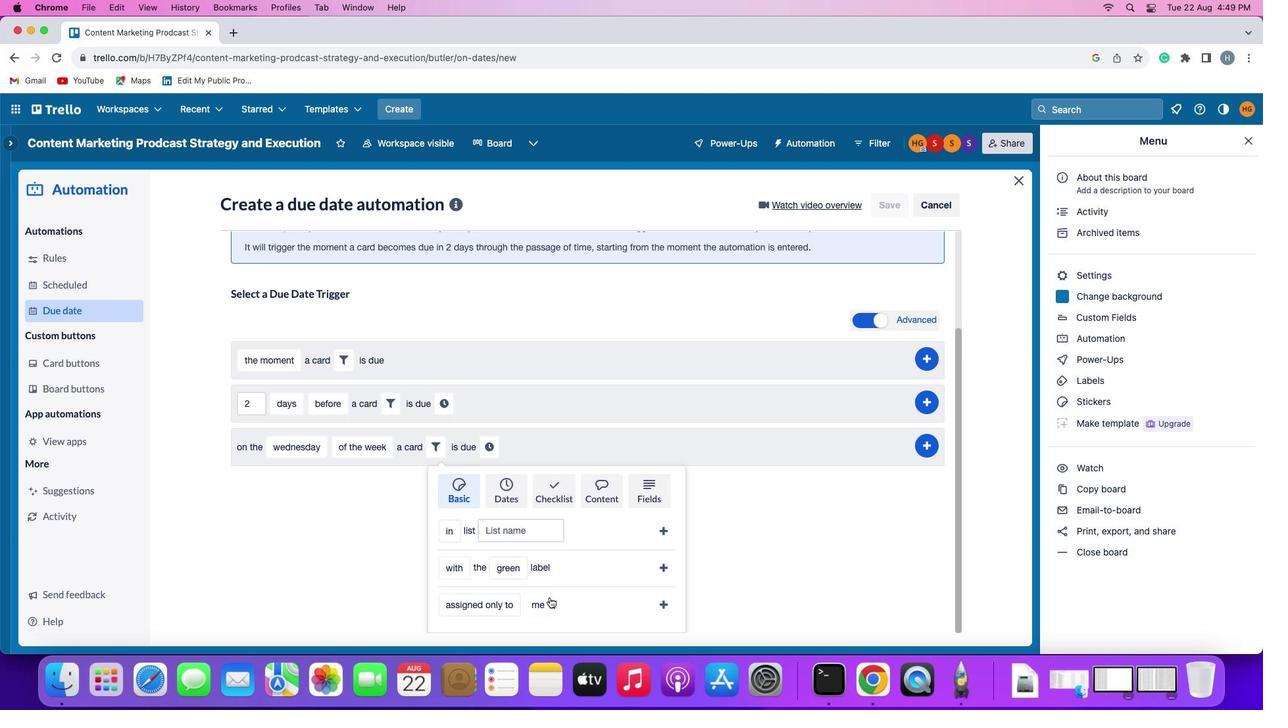 
Action: Mouse pressed left at (550, 598)
Screenshot: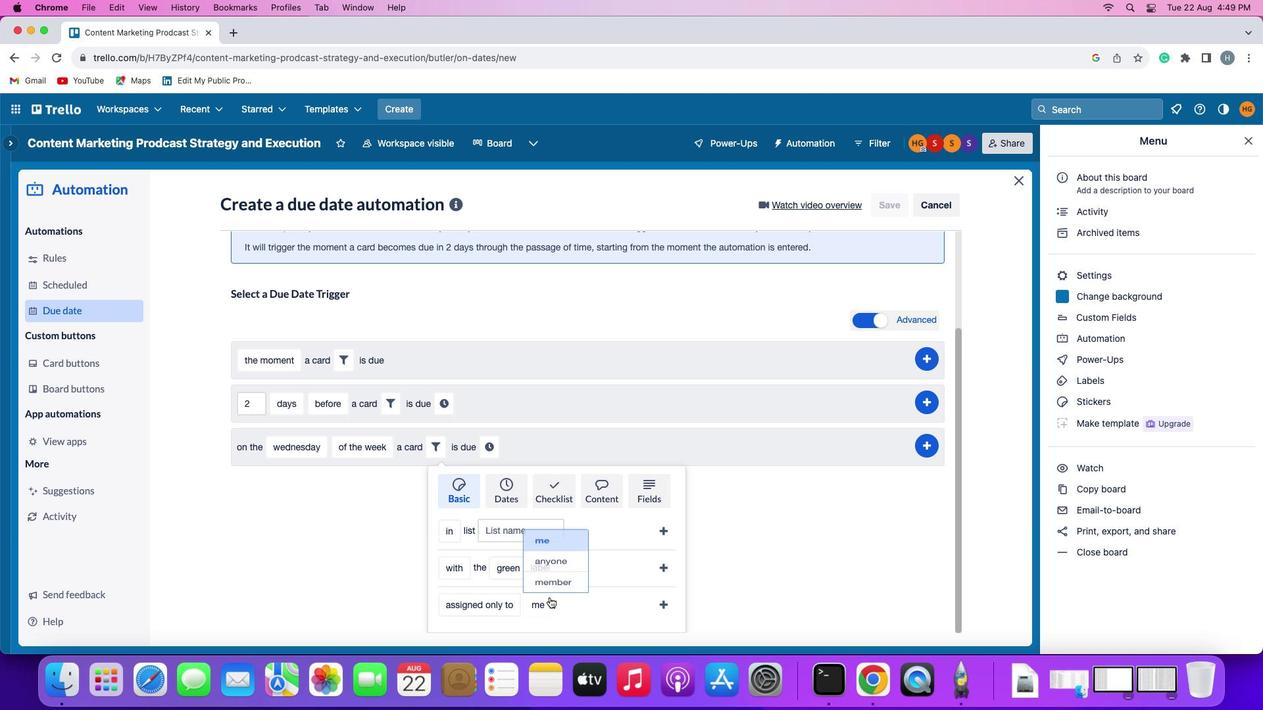
Action: Mouse moved to (552, 589)
Screenshot: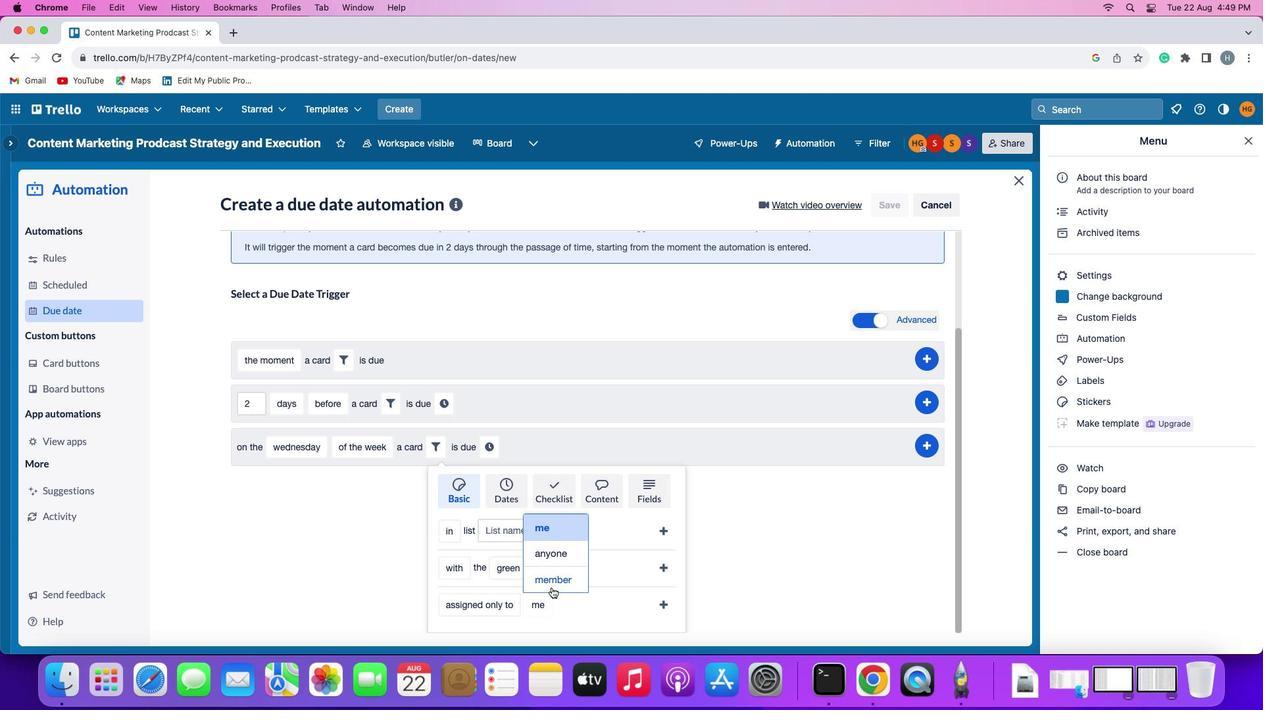 
Action: Mouse pressed left at (552, 589)
Screenshot: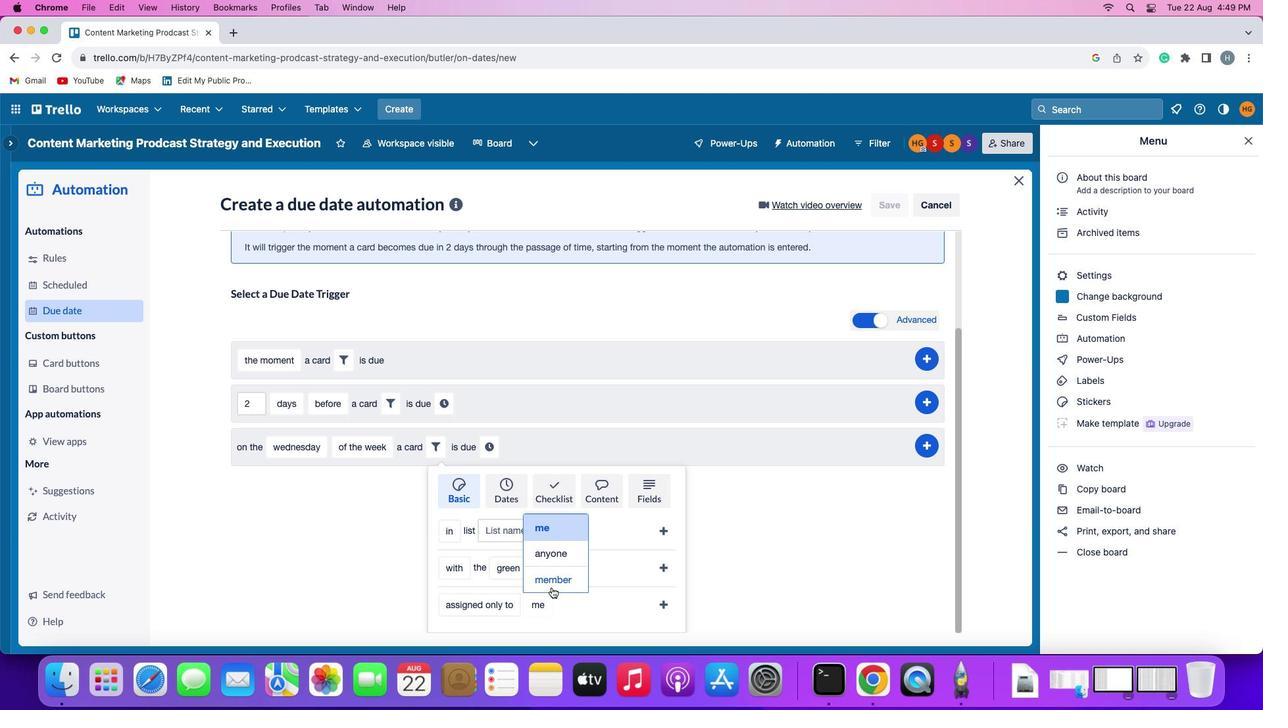 
Action: Mouse moved to (616, 605)
Screenshot: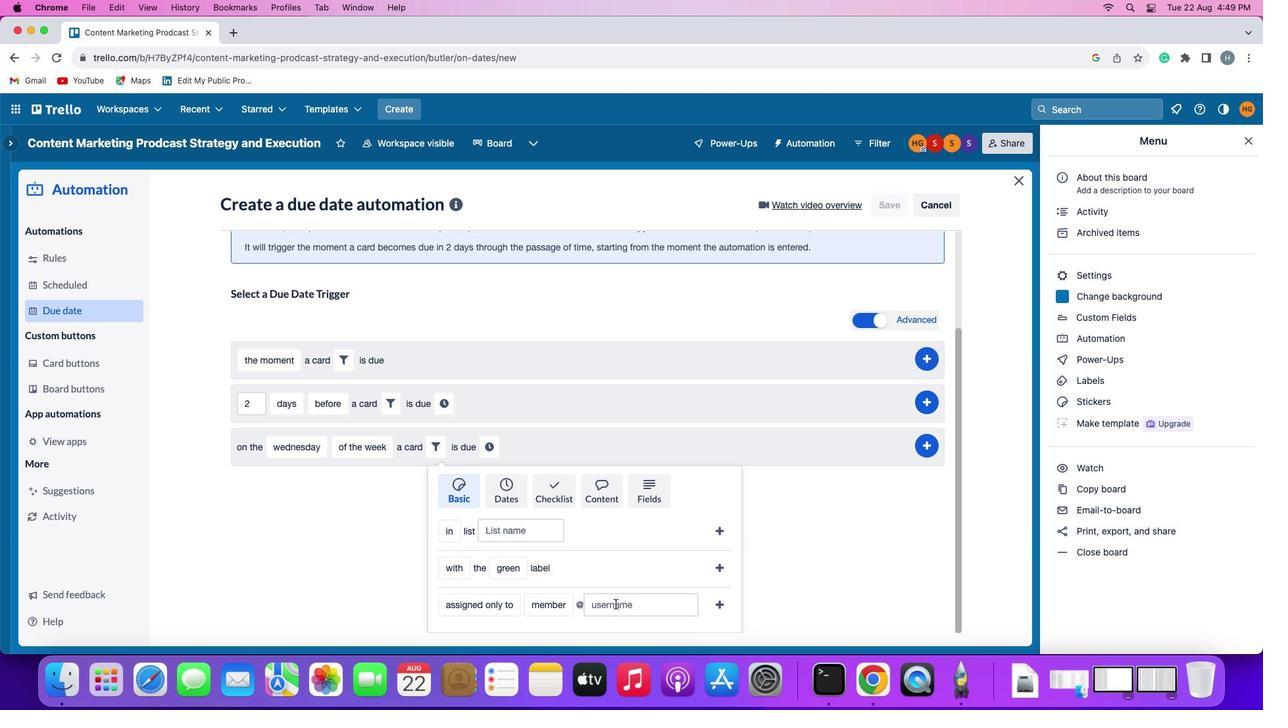 
Action: Mouse pressed left at (616, 605)
Screenshot: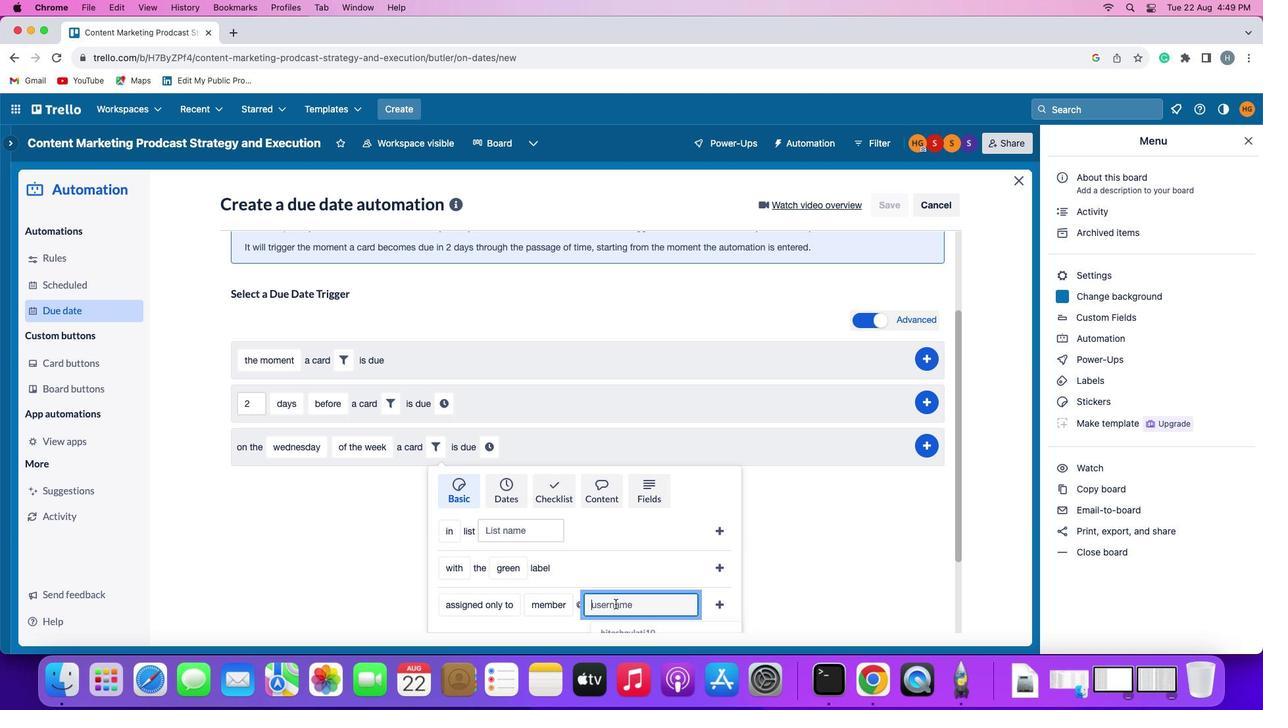 
Action: Key pressed 'a''r''y''a'
Screenshot: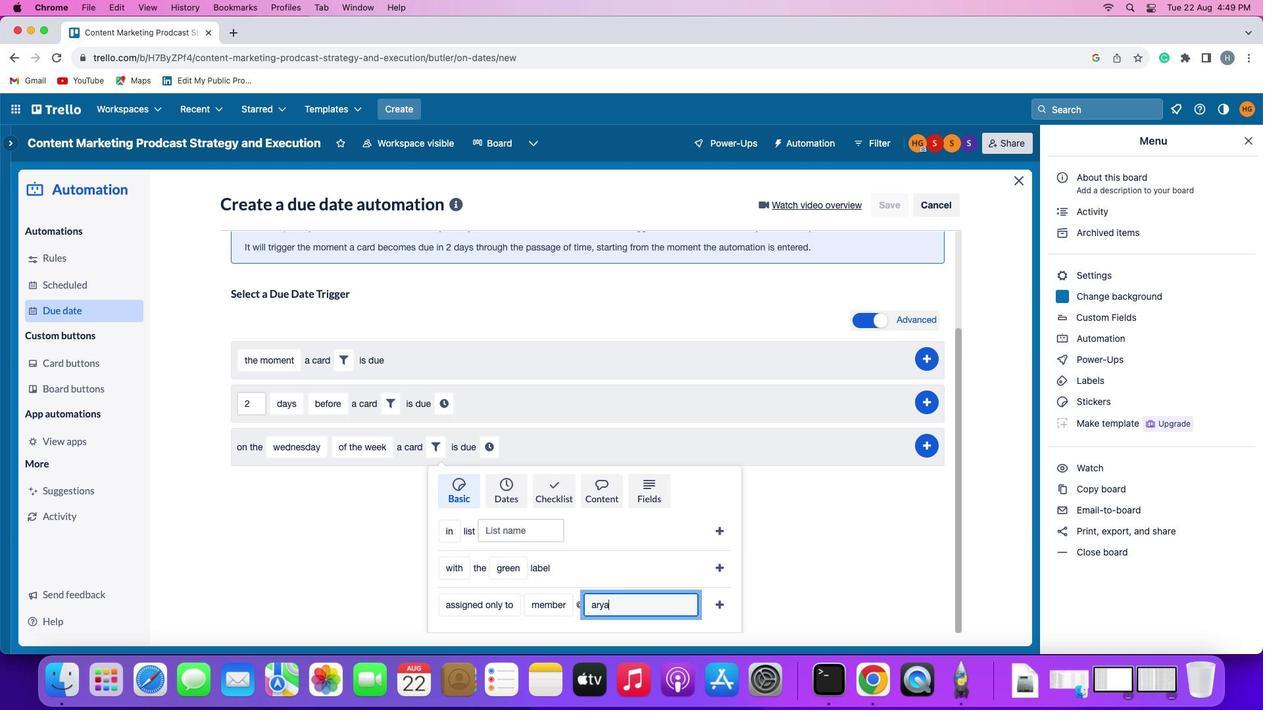 
Action: Mouse moved to (616, 605)
Screenshot: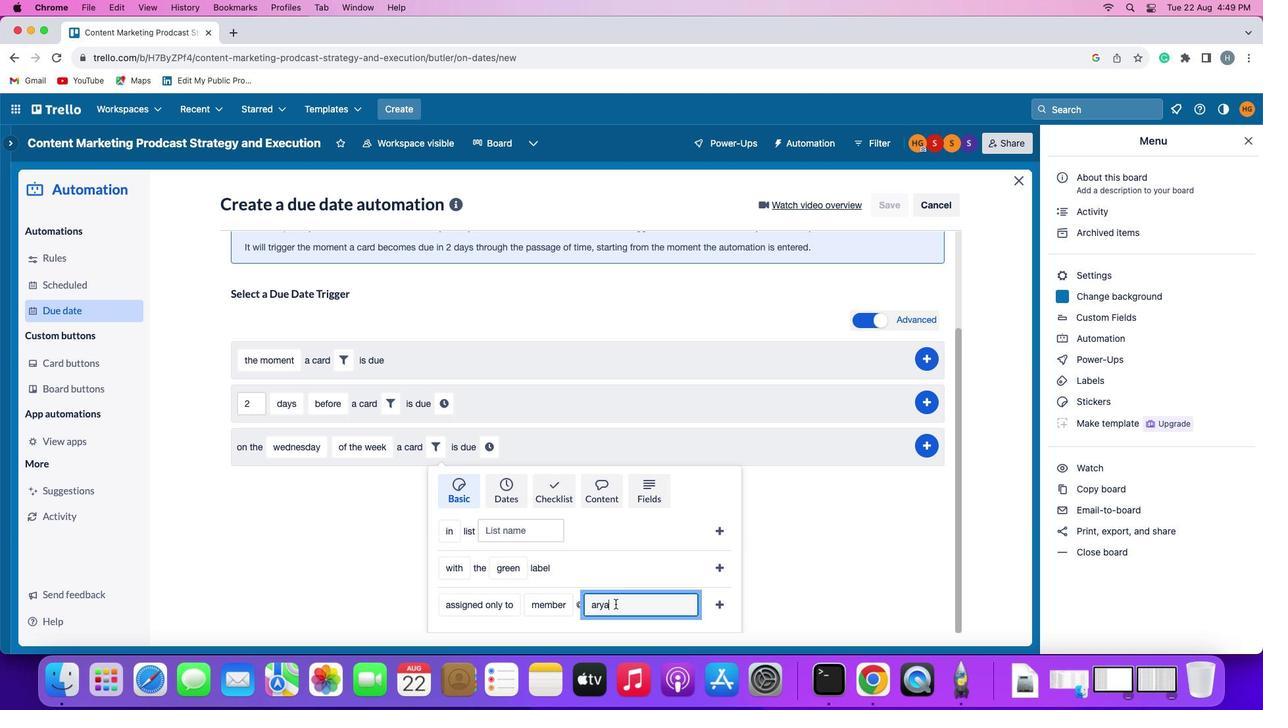 
Action: Key pressed 'n'
Screenshot: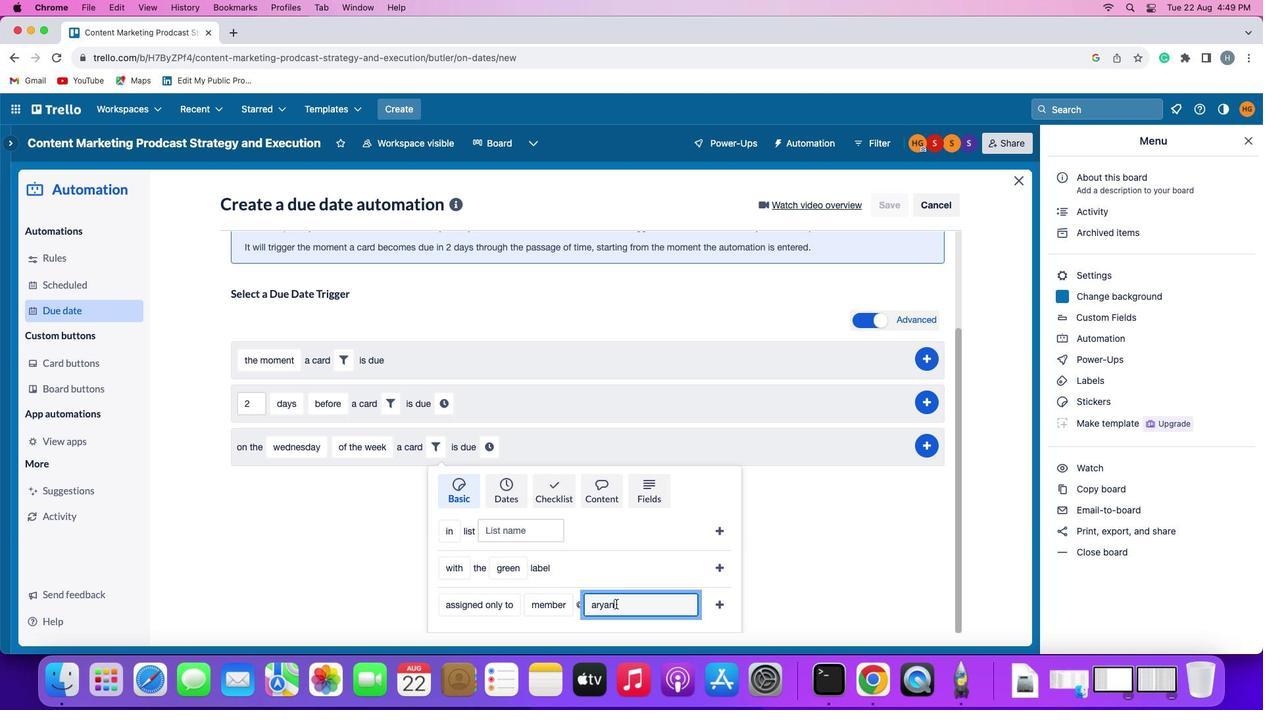 
Action: Mouse moved to (705, 603)
Screenshot: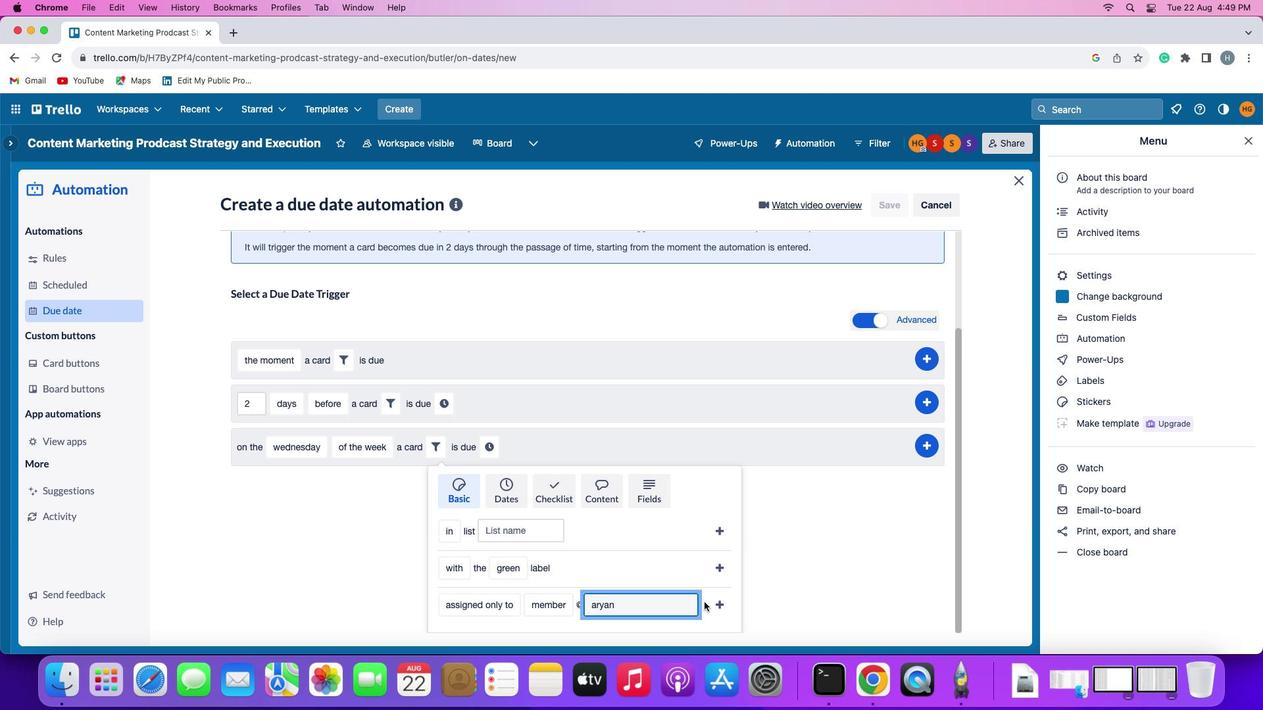 
Action: Mouse pressed left at (705, 603)
Screenshot: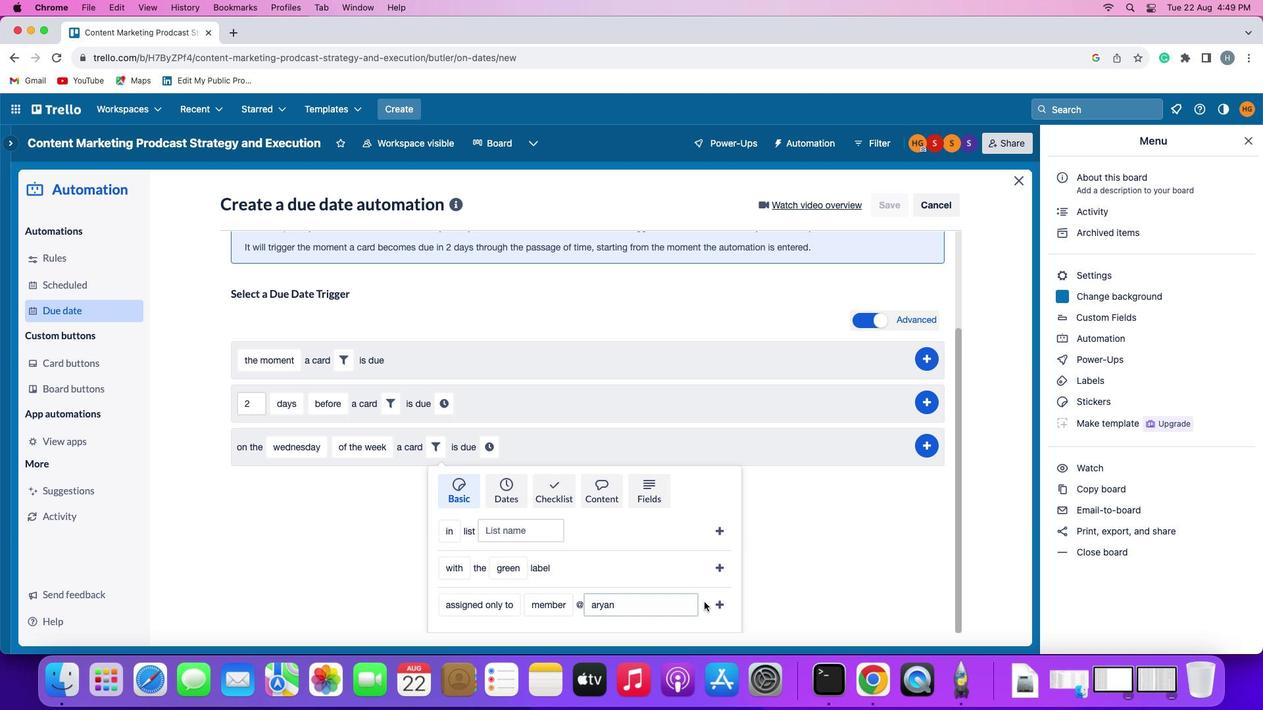 
Action: Mouse moved to (722, 606)
Screenshot: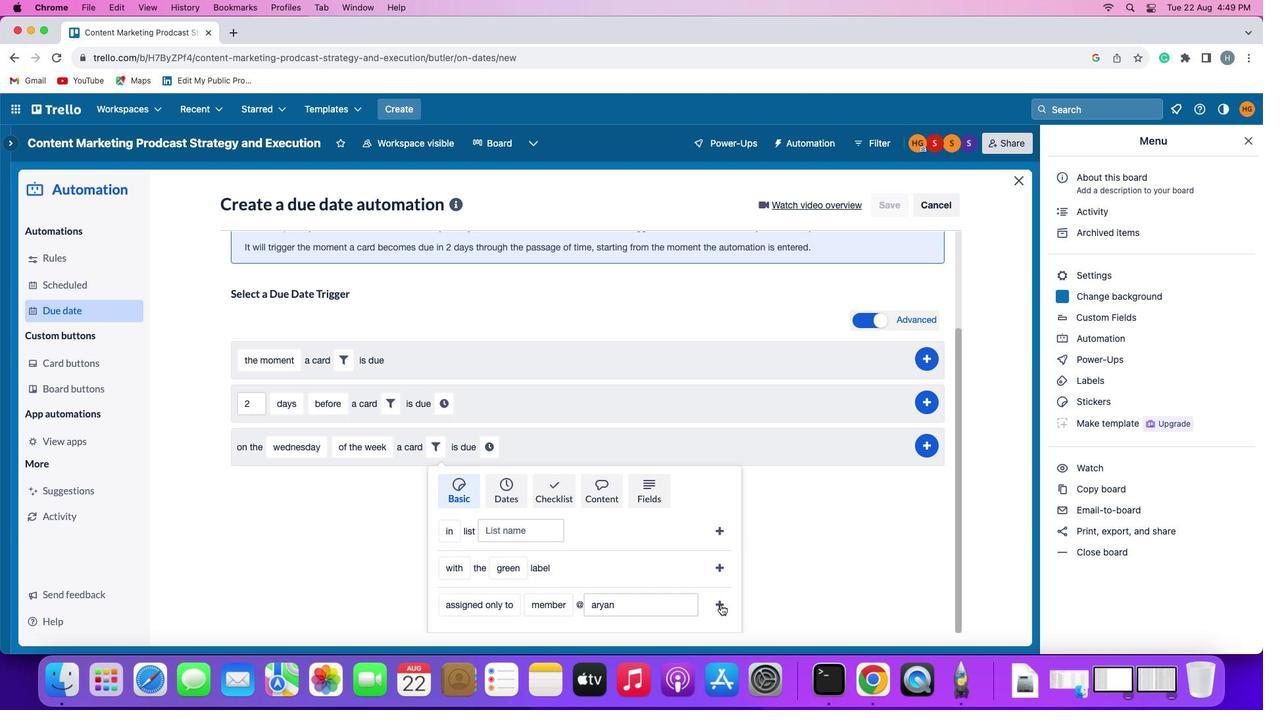 
Action: Mouse pressed left at (722, 606)
Screenshot: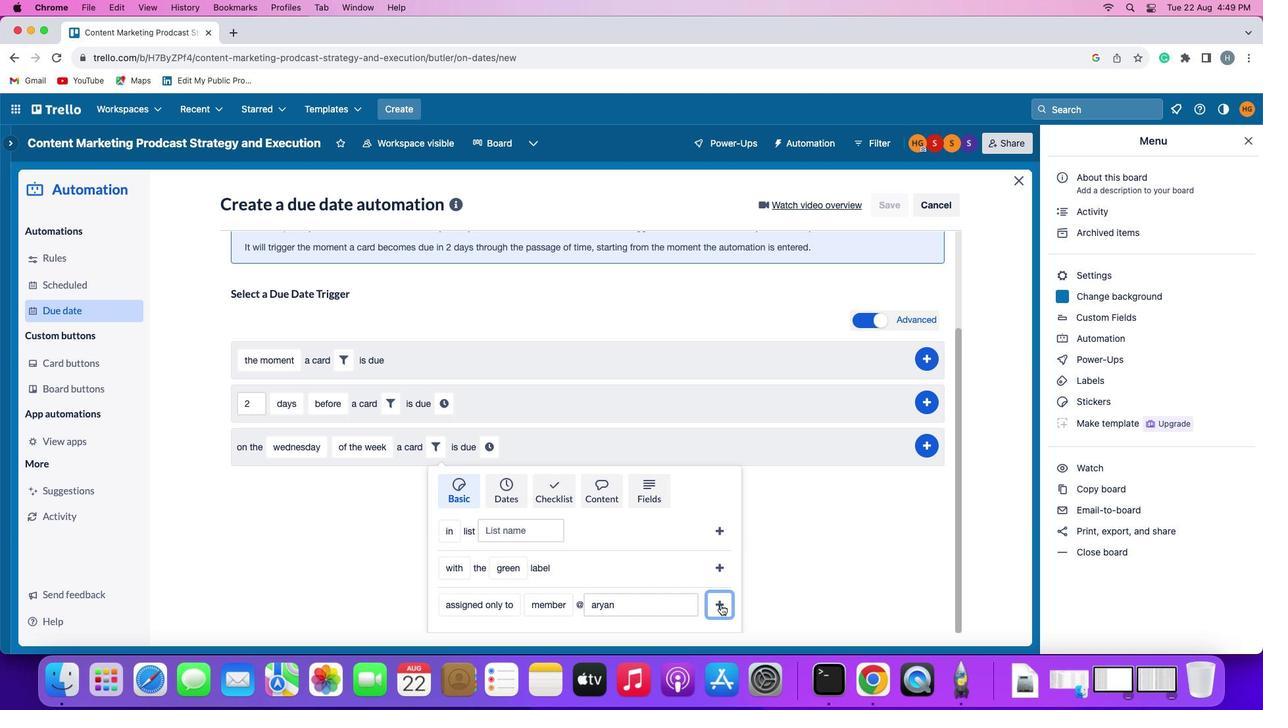 
Action: Mouse moved to (662, 577)
Screenshot: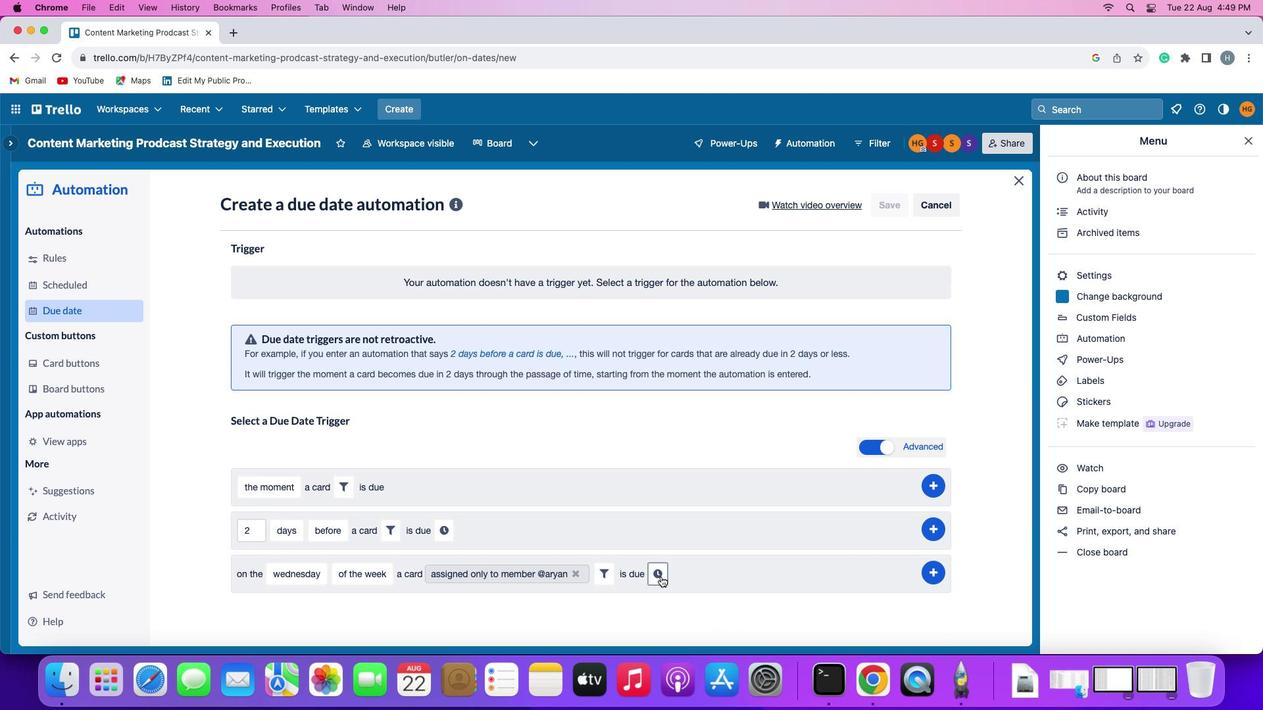 
Action: Mouse pressed left at (662, 577)
Screenshot: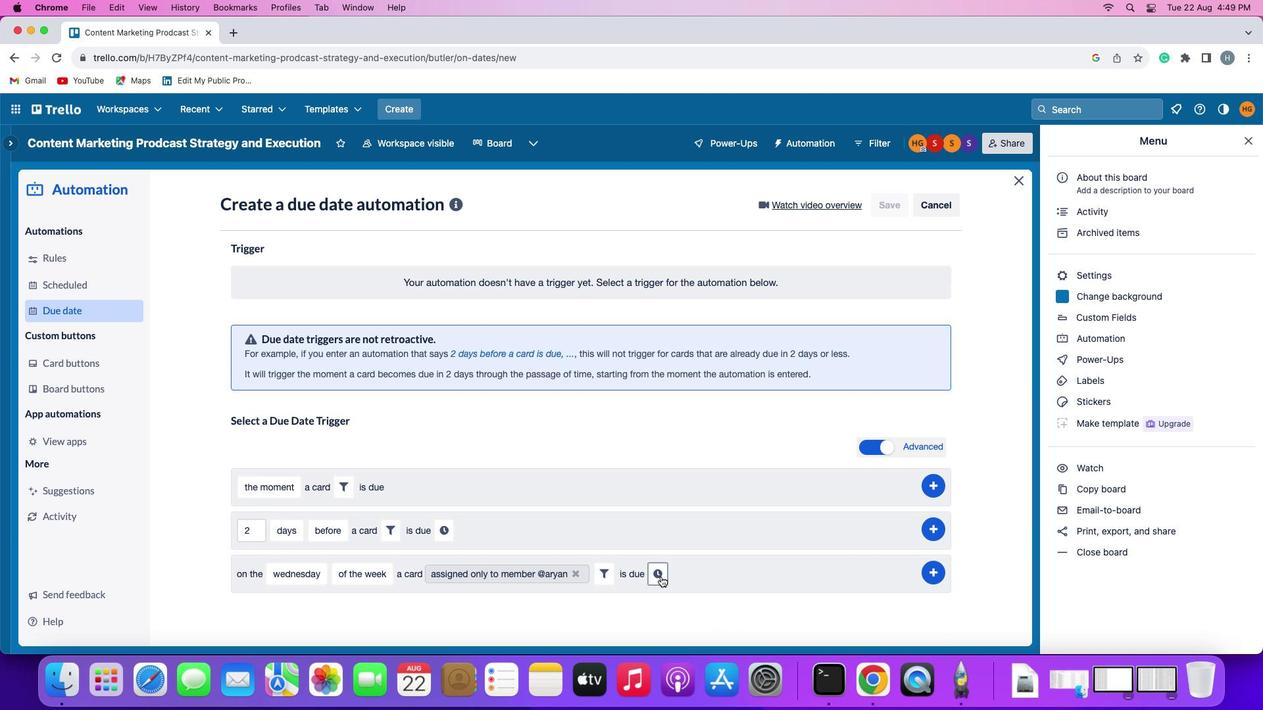 
Action: Mouse moved to (686, 576)
Screenshot: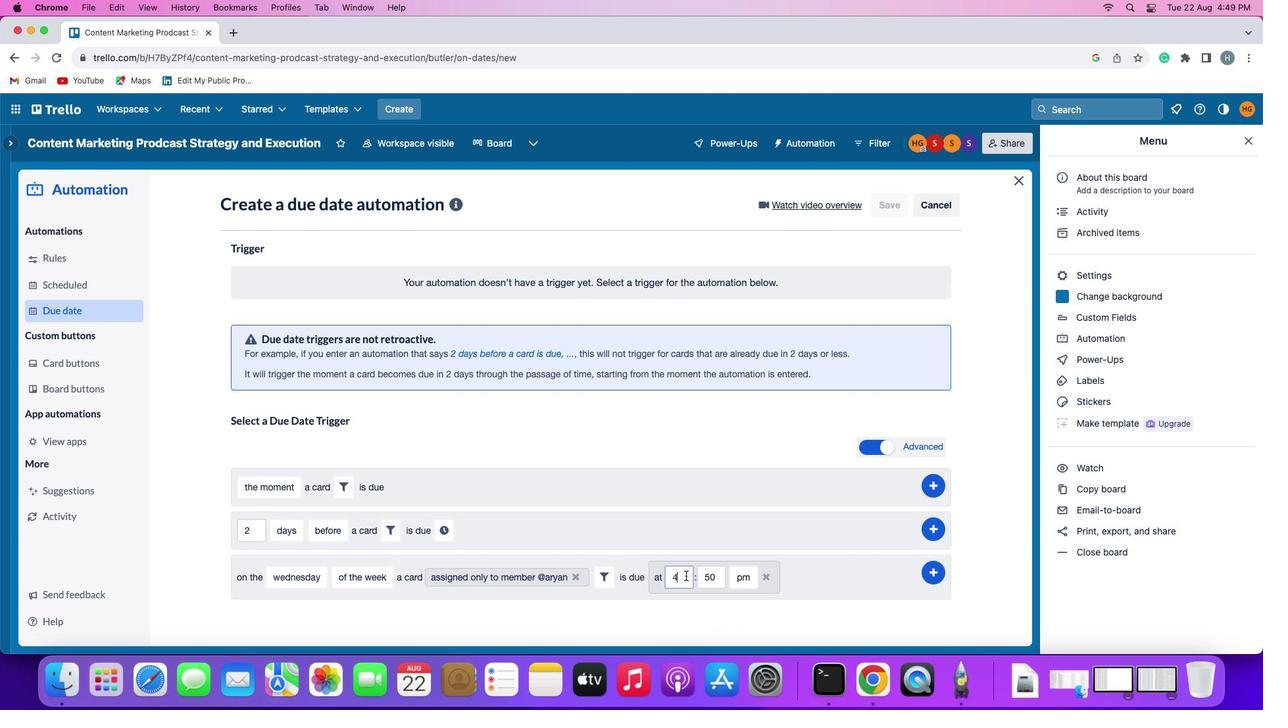 
Action: Mouse pressed left at (686, 576)
Screenshot: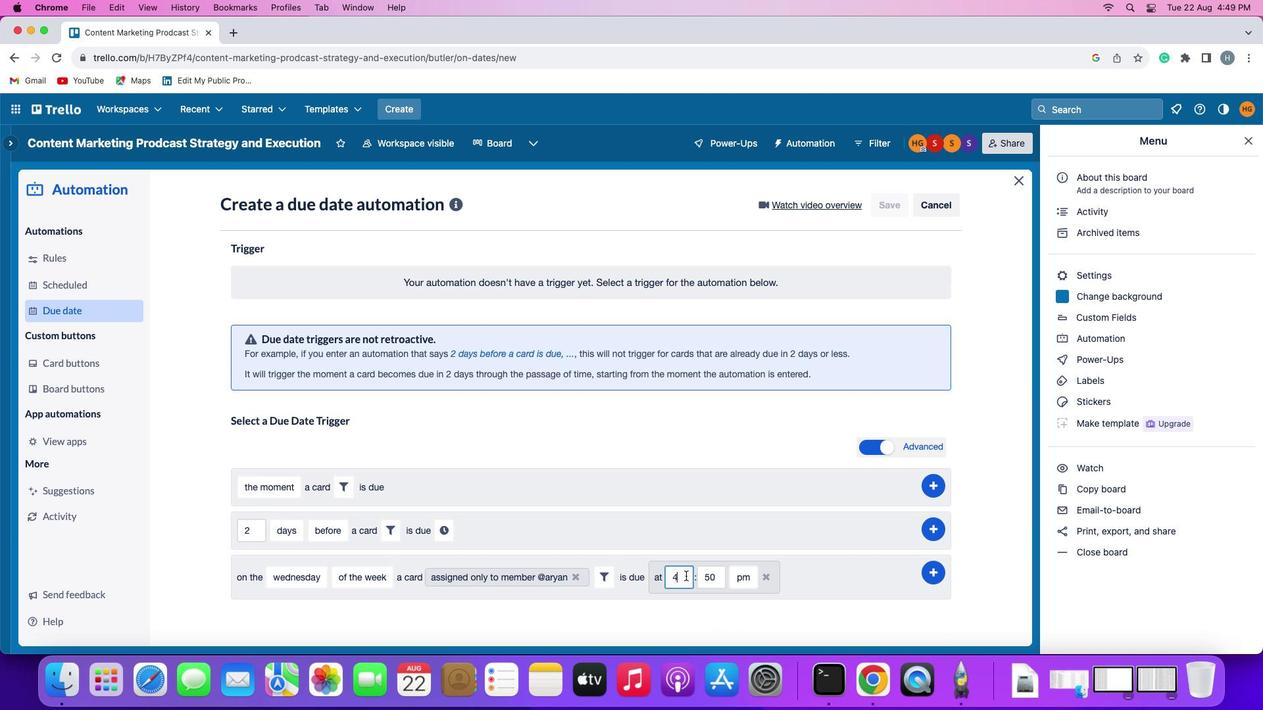 
Action: Mouse moved to (686, 577)
Screenshot: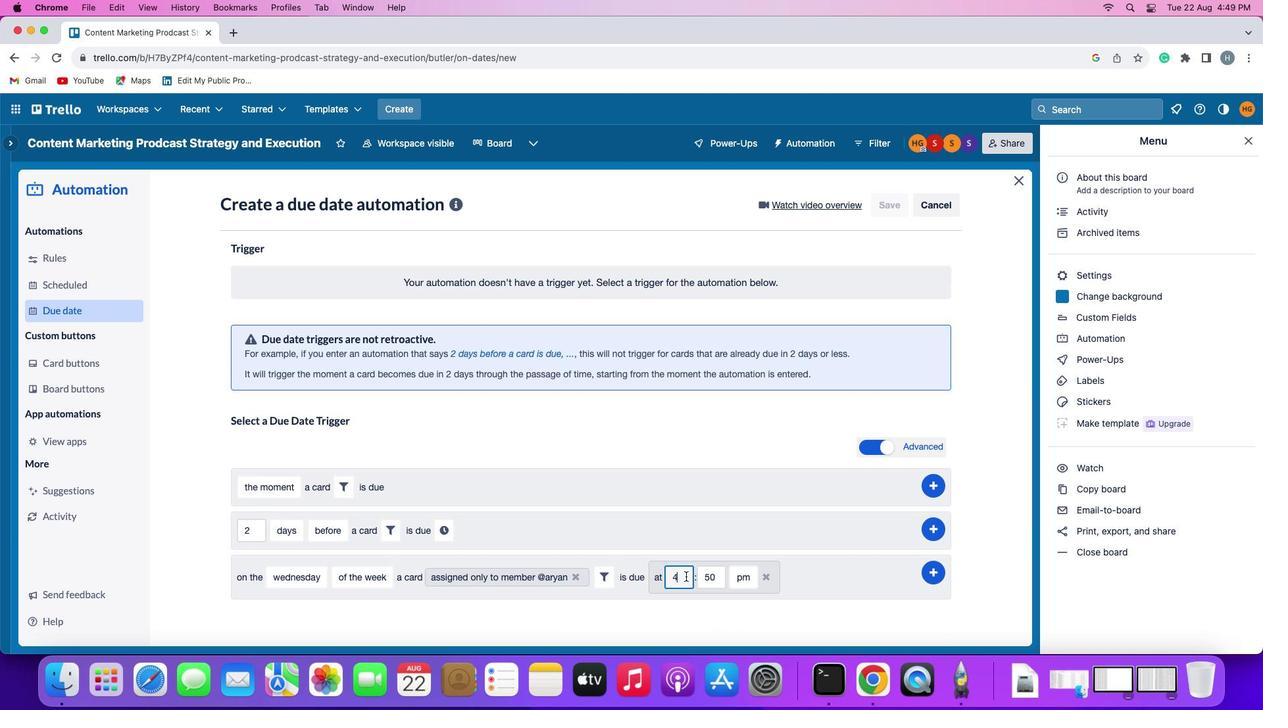 
Action: Key pressed Key.backspace'1''1'
Screenshot: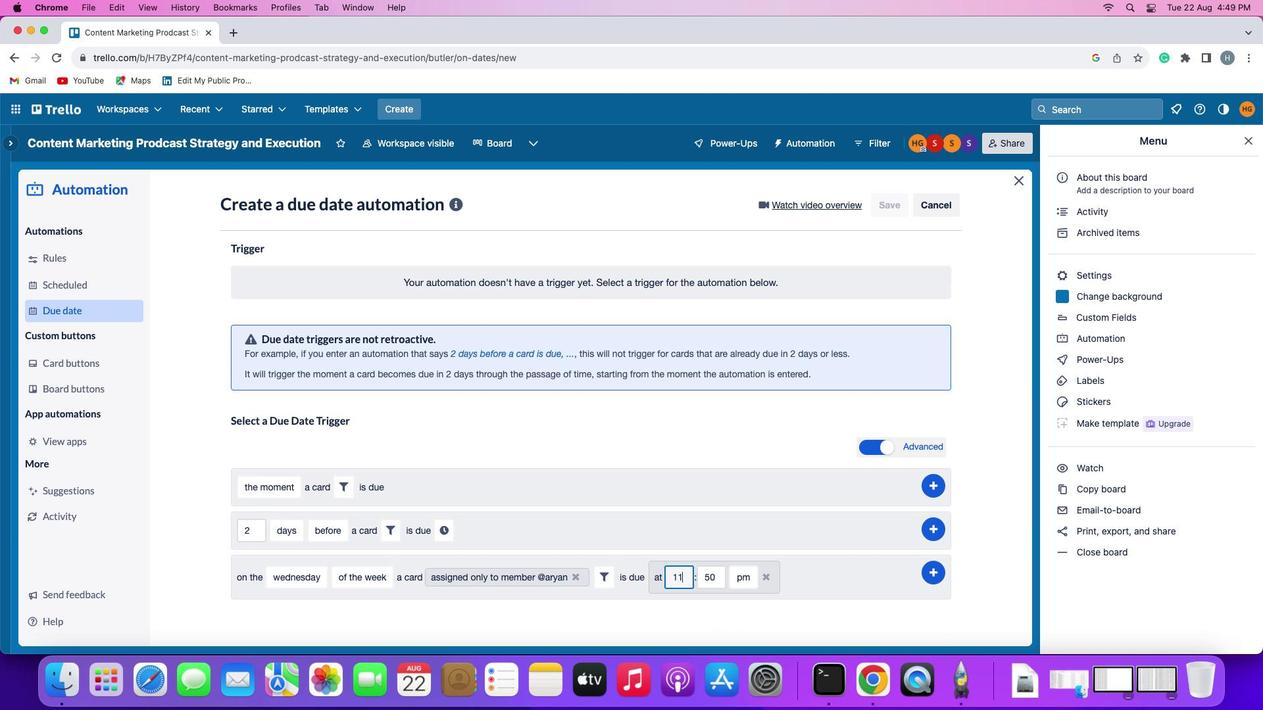 
Action: Mouse moved to (722, 574)
Screenshot: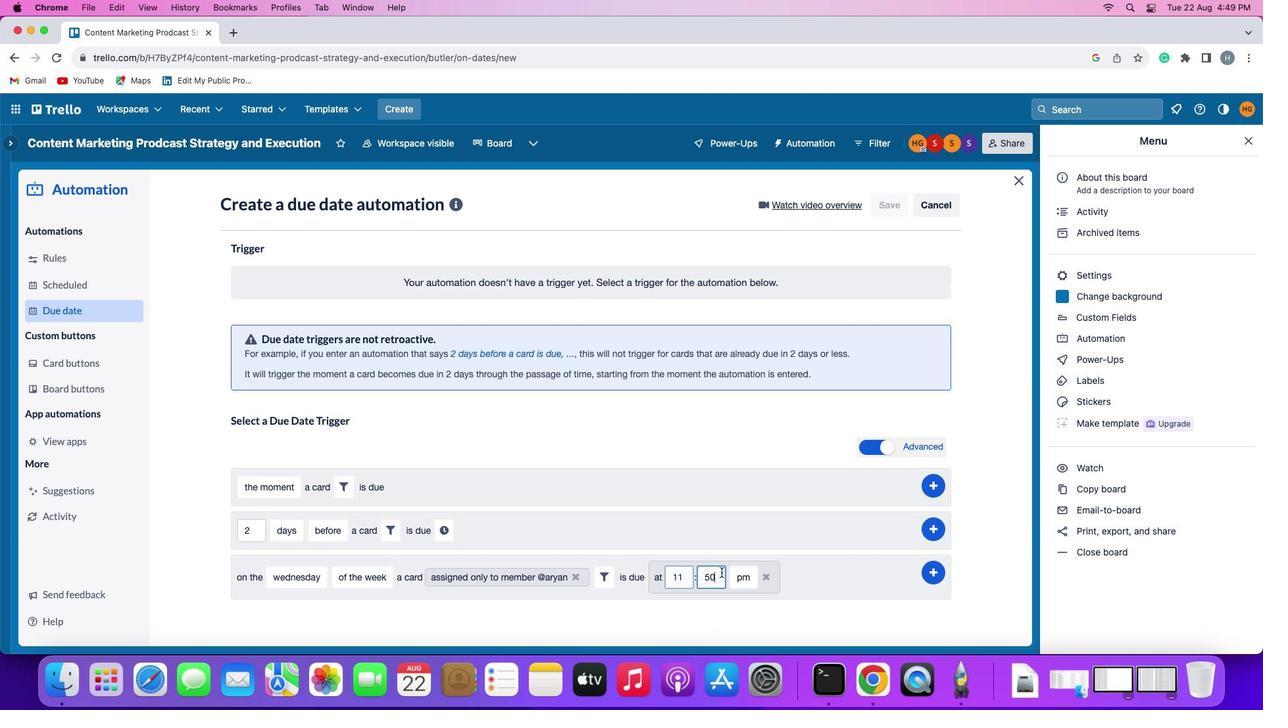 
Action: Mouse pressed left at (722, 574)
Screenshot: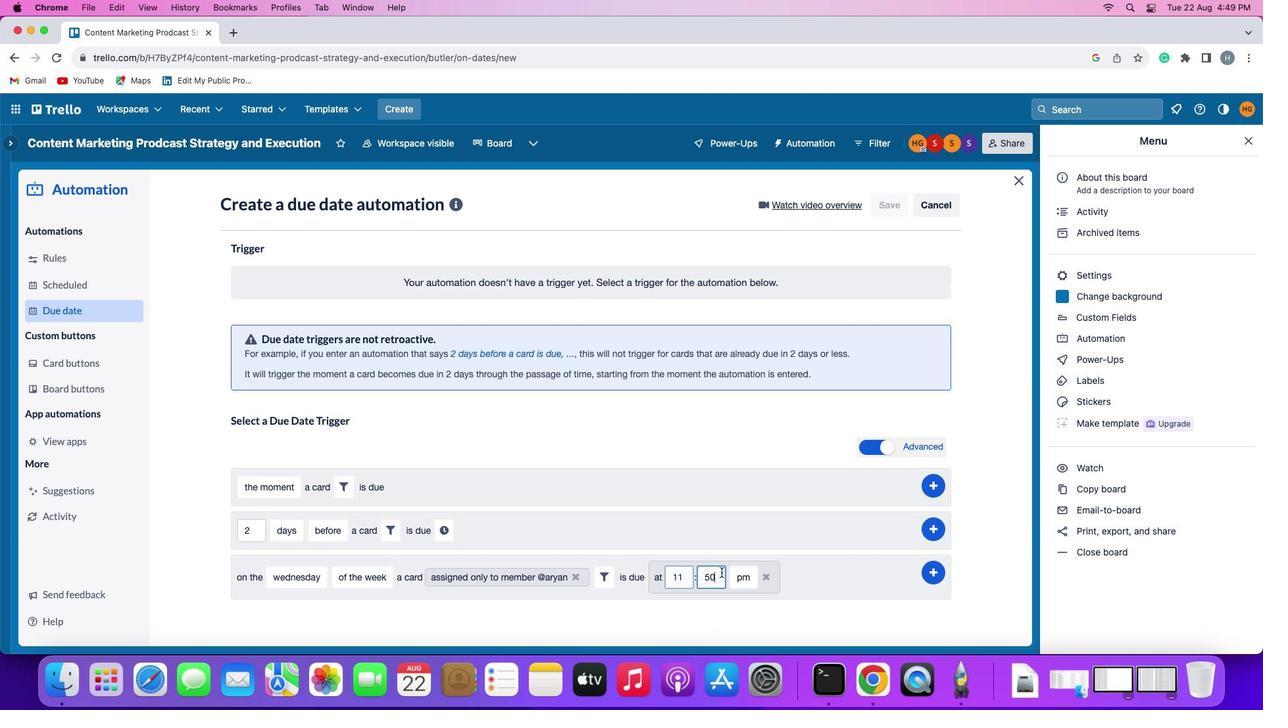
Action: Key pressed Key.backspaceKey.backspace'0'
Screenshot: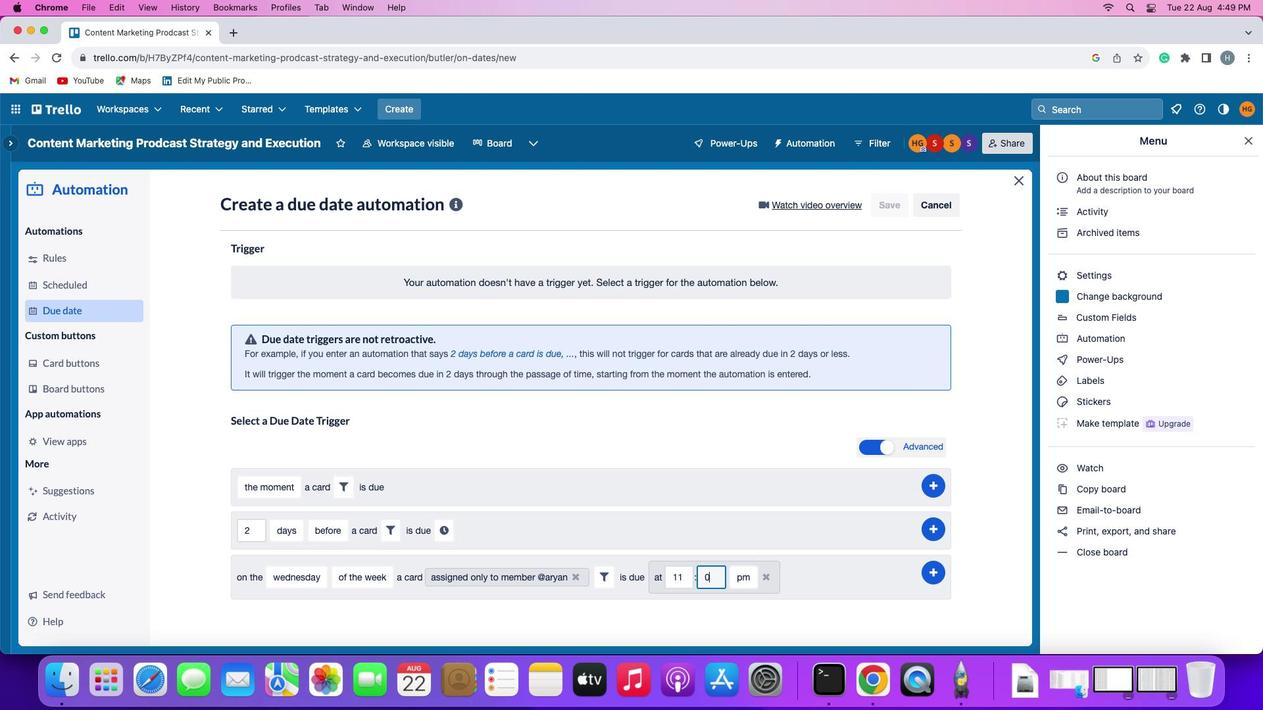 
Action: Mouse moved to (723, 574)
Screenshot: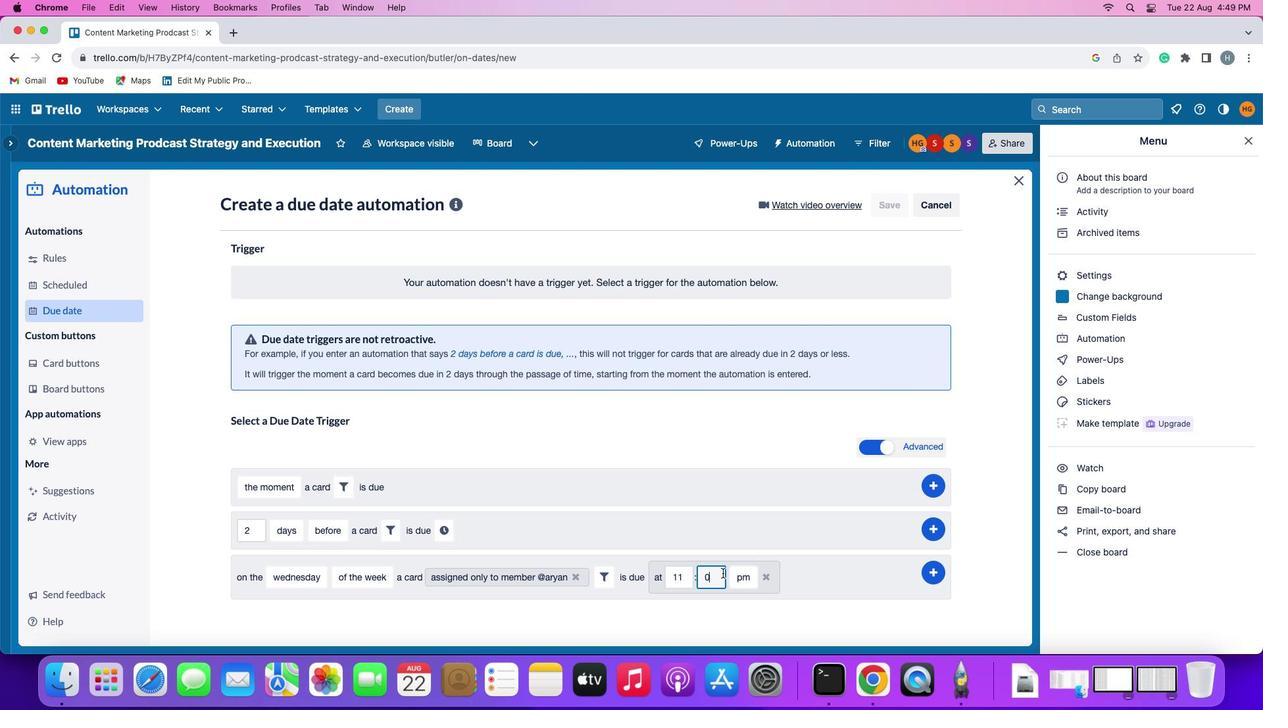 
Action: Key pressed '0'
Screenshot: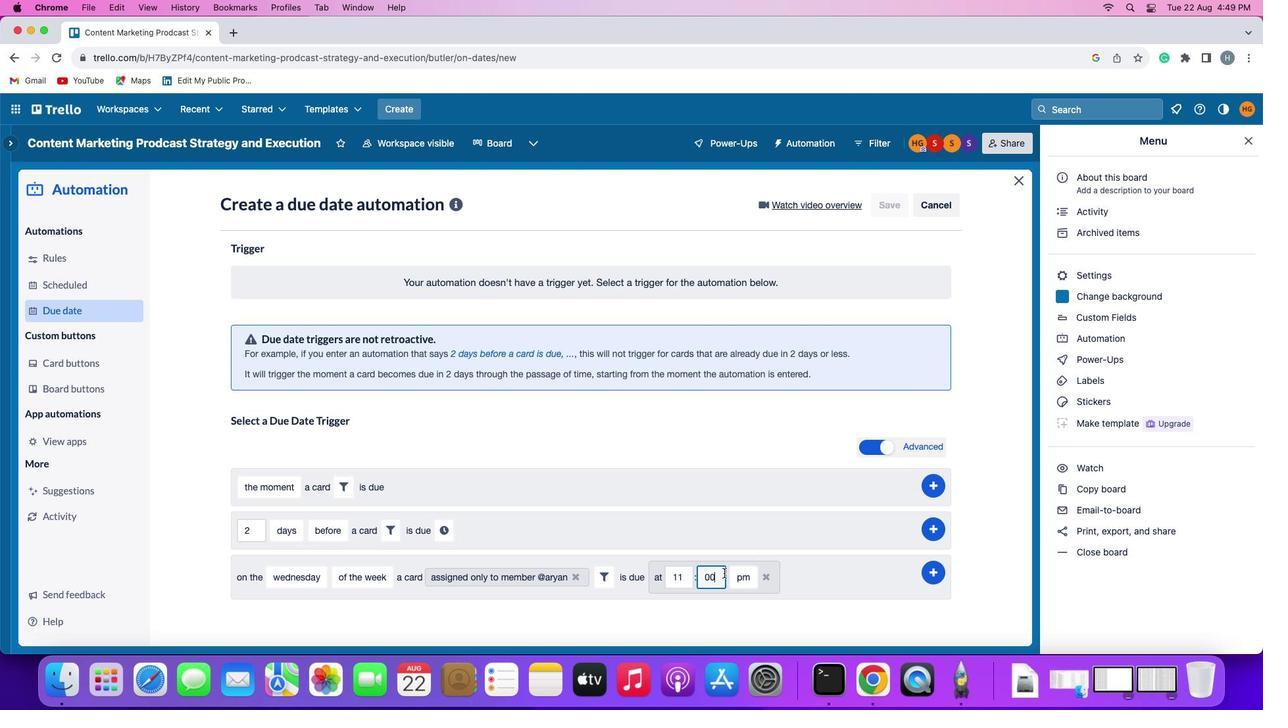 
Action: Mouse moved to (735, 575)
Screenshot: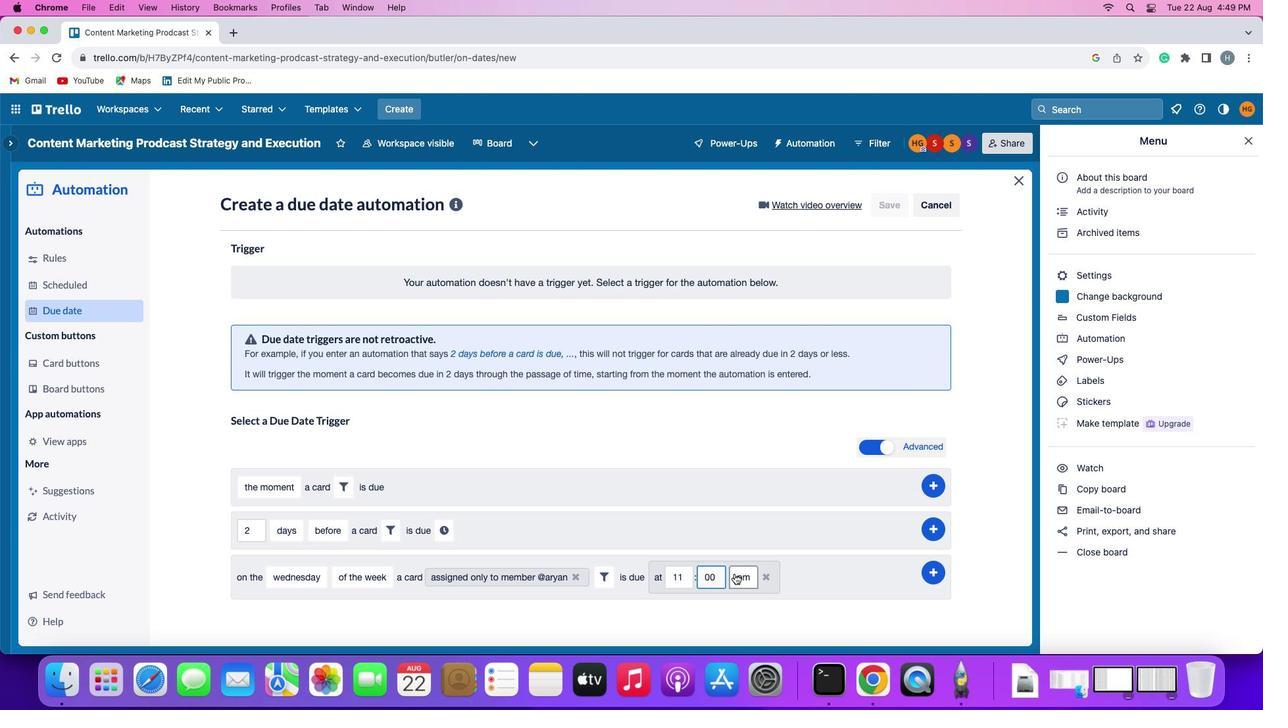 
Action: Mouse pressed left at (735, 575)
Screenshot: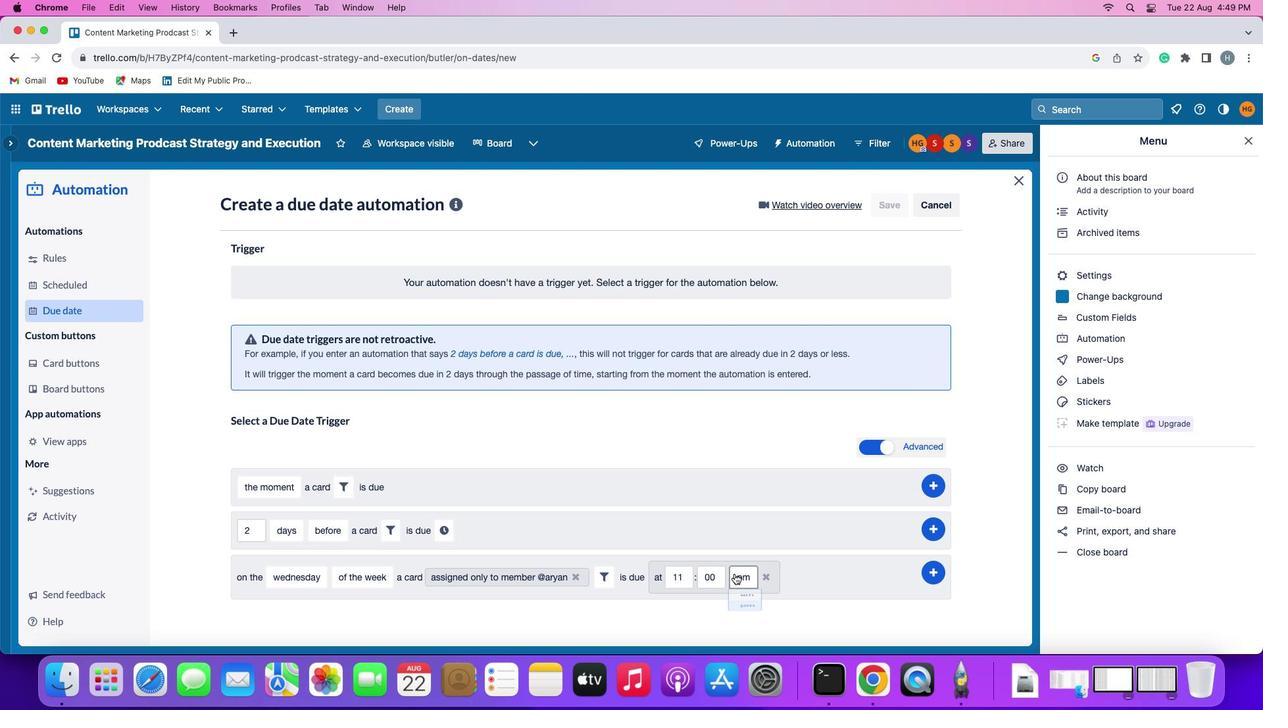 
Action: Mouse moved to (743, 603)
Screenshot: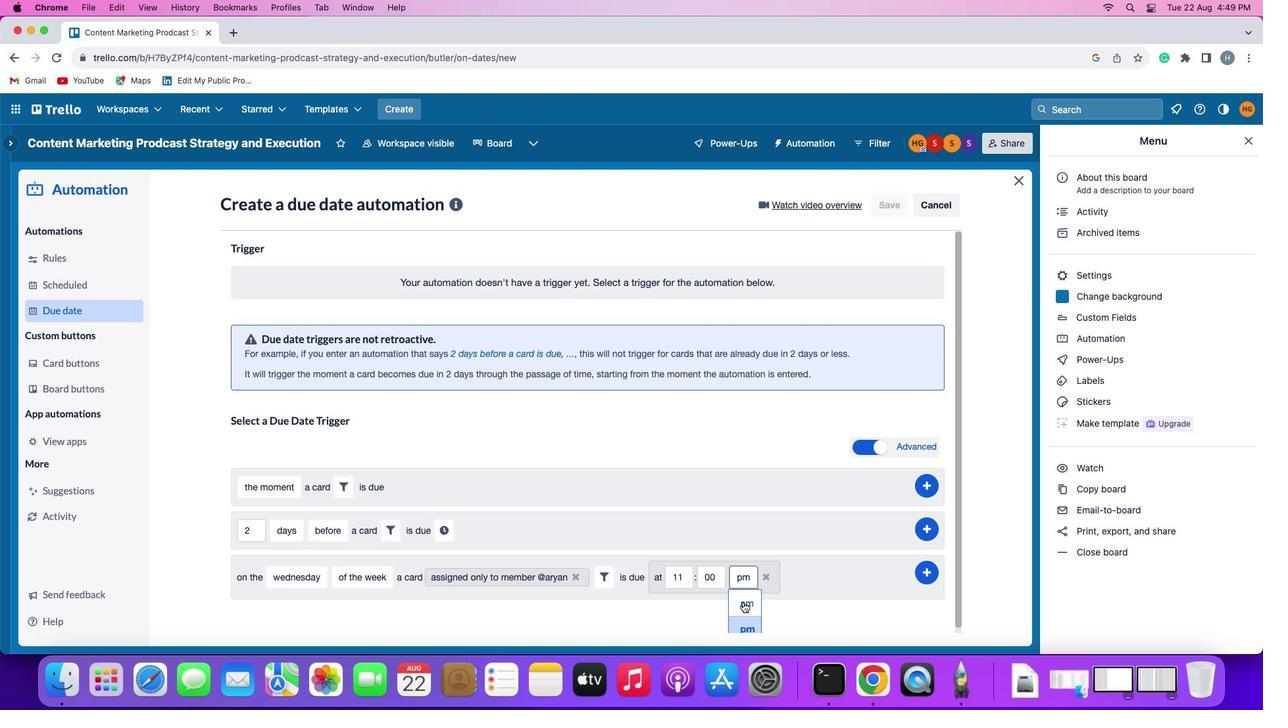 
Action: Mouse pressed left at (743, 603)
Screenshot: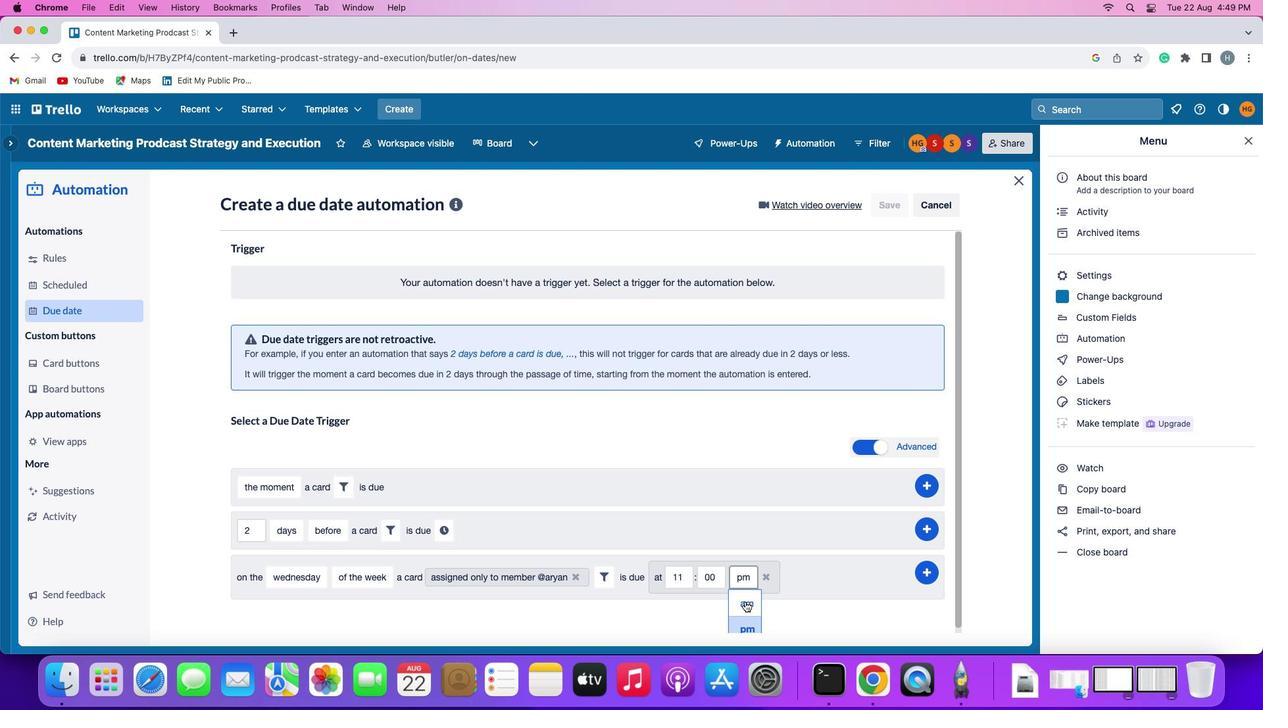 
Action: Mouse moved to (932, 570)
Screenshot: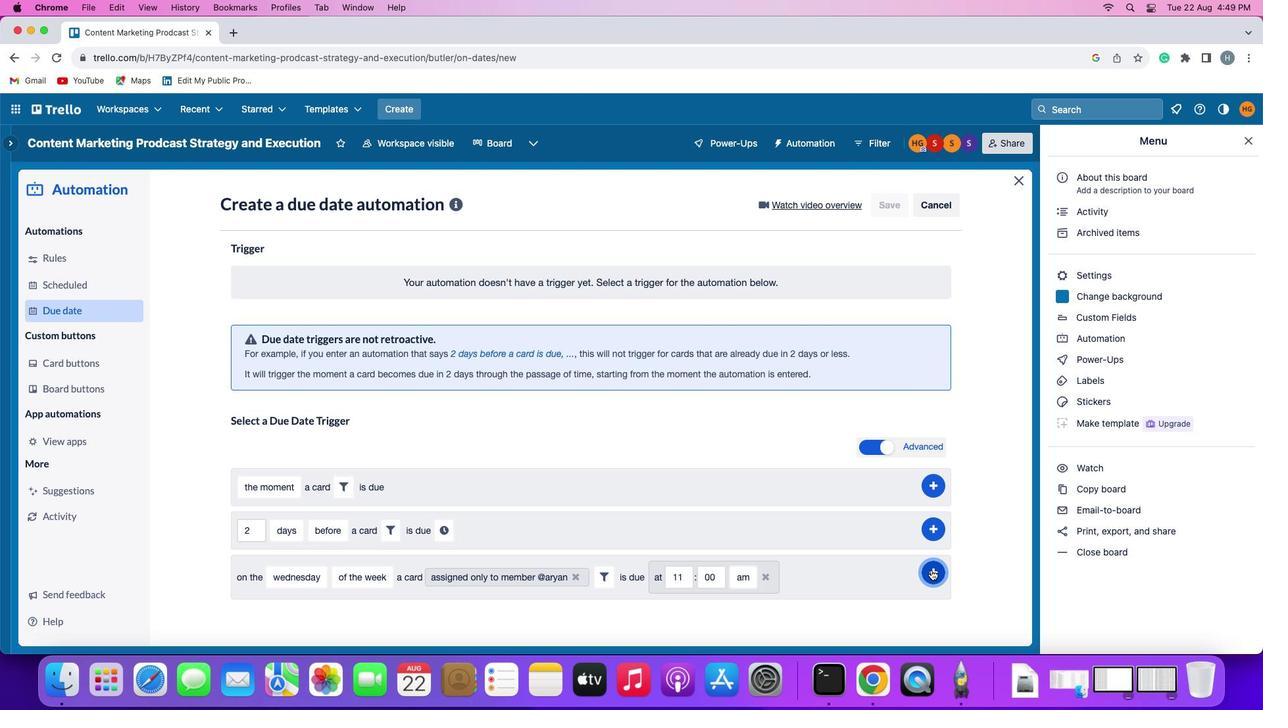 
Action: Mouse pressed left at (932, 570)
Screenshot: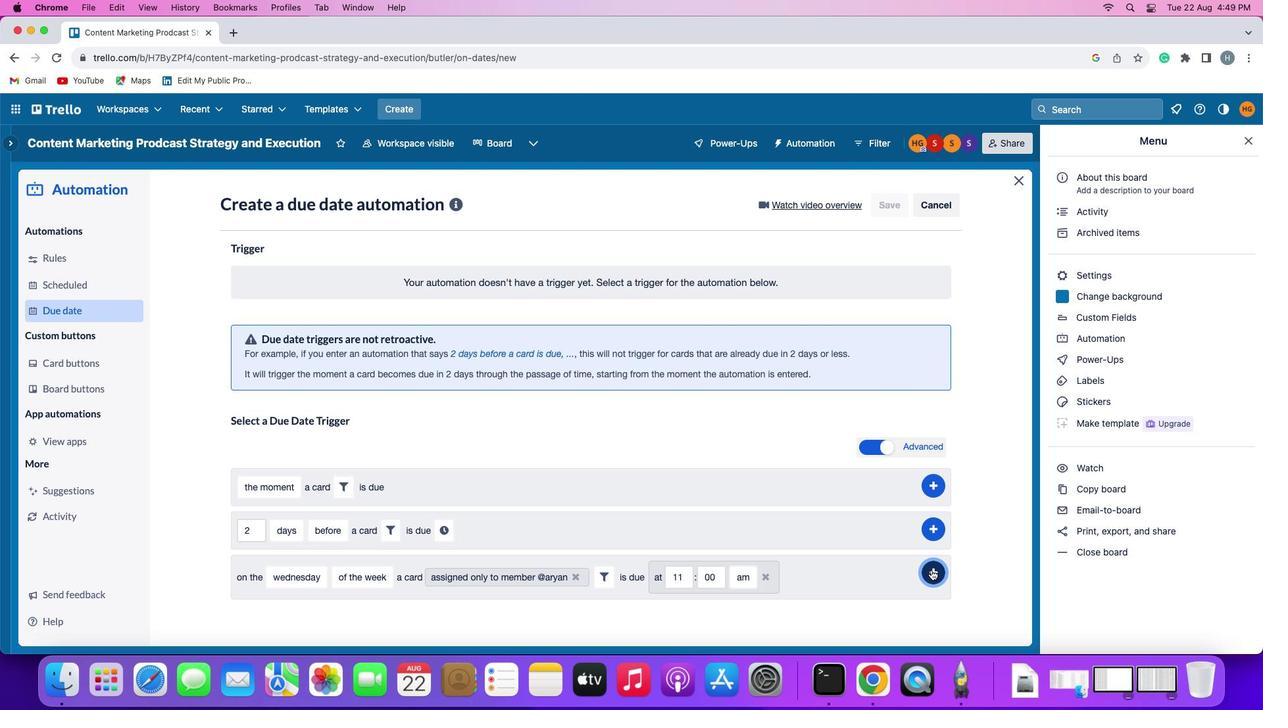 
Action: Mouse moved to (980, 501)
Screenshot: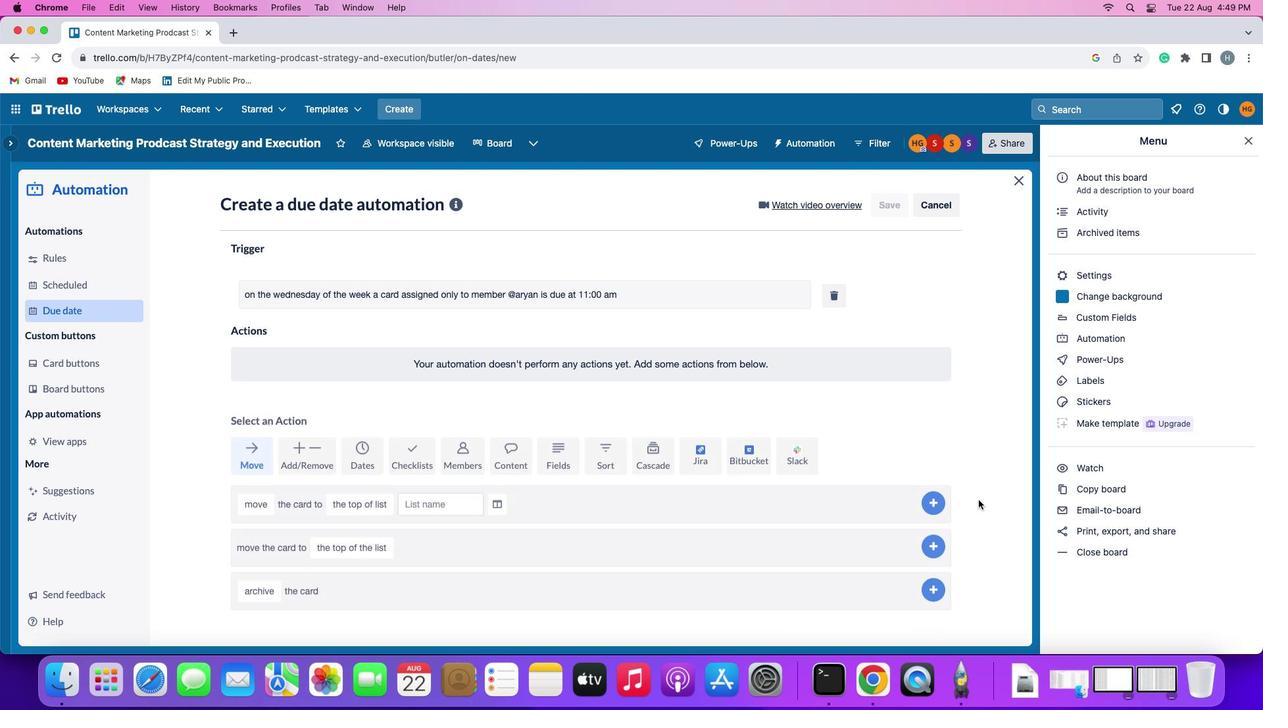 
